 Task: Open a blank sheet, save the file as Geneticengineering.doc and add heading 'Genetic Engineering'Genetic Engineering ,with the parapraph,with the parapraph Genetic engineering has the potential to revolutionize fields like medicine and agriculture. However, ethical concerns regarding genetic manipulation, potential risks, and long-term consequences must be carefully addressed to ensure responsible and beneficial use of this technology.Apply Font Style Baskerville Old And font size 12. Apply font style in  Heading Bernard MT Condensed and font size 14 Change heading alignment to  Left
Action: Mouse moved to (148, 437)
Screenshot: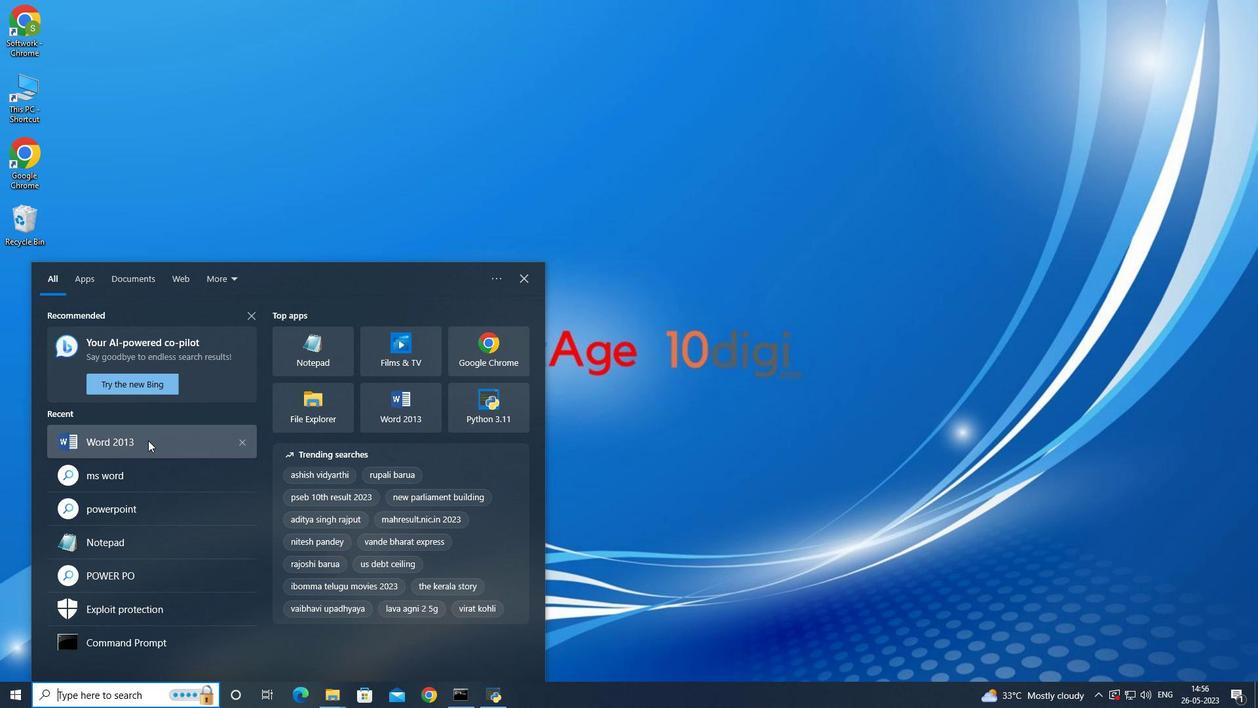 
Action: Mouse pressed left at (148, 437)
Screenshot: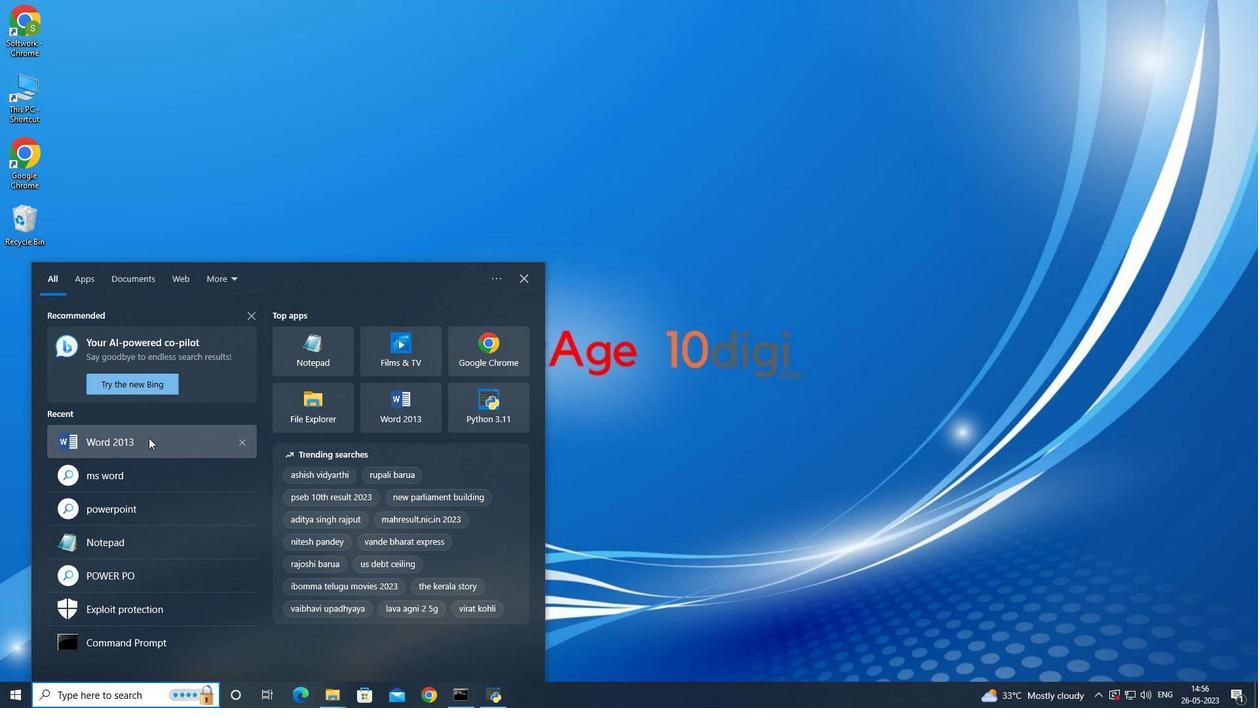 
Action: Mouse moved to (329, 213)
Screenshot: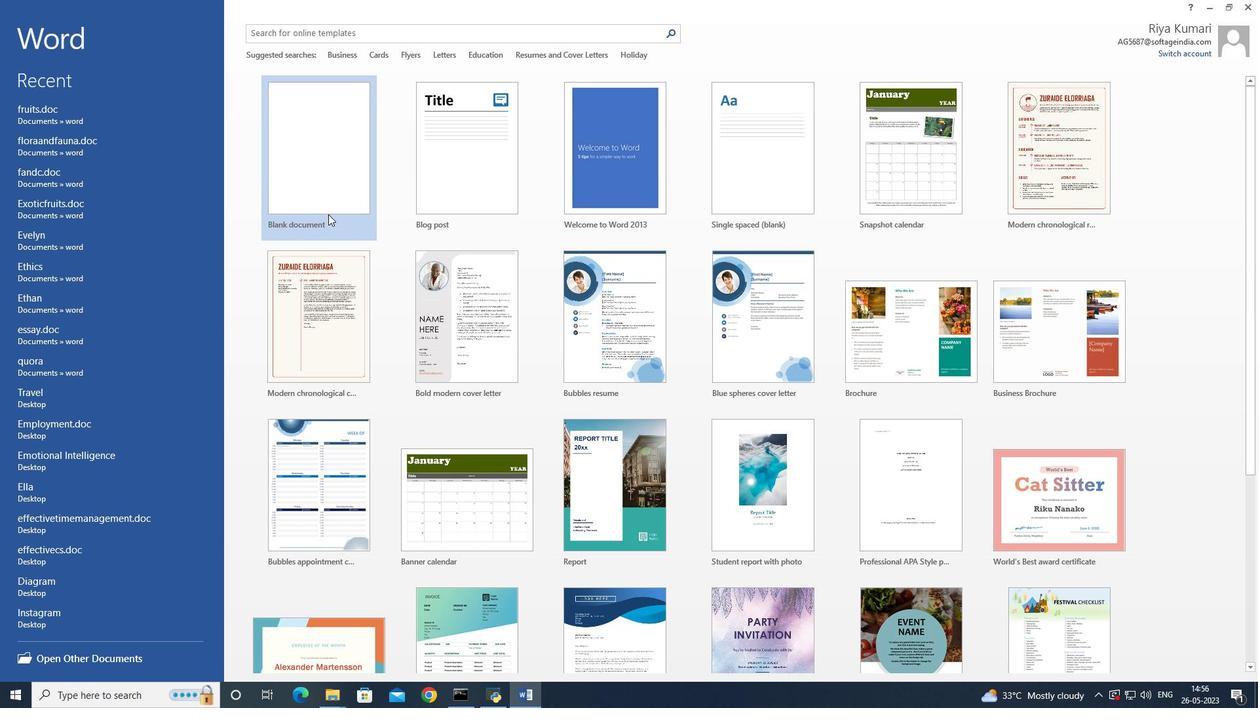 
Action: Mouse pressed left at (329, 213)
Screenshot: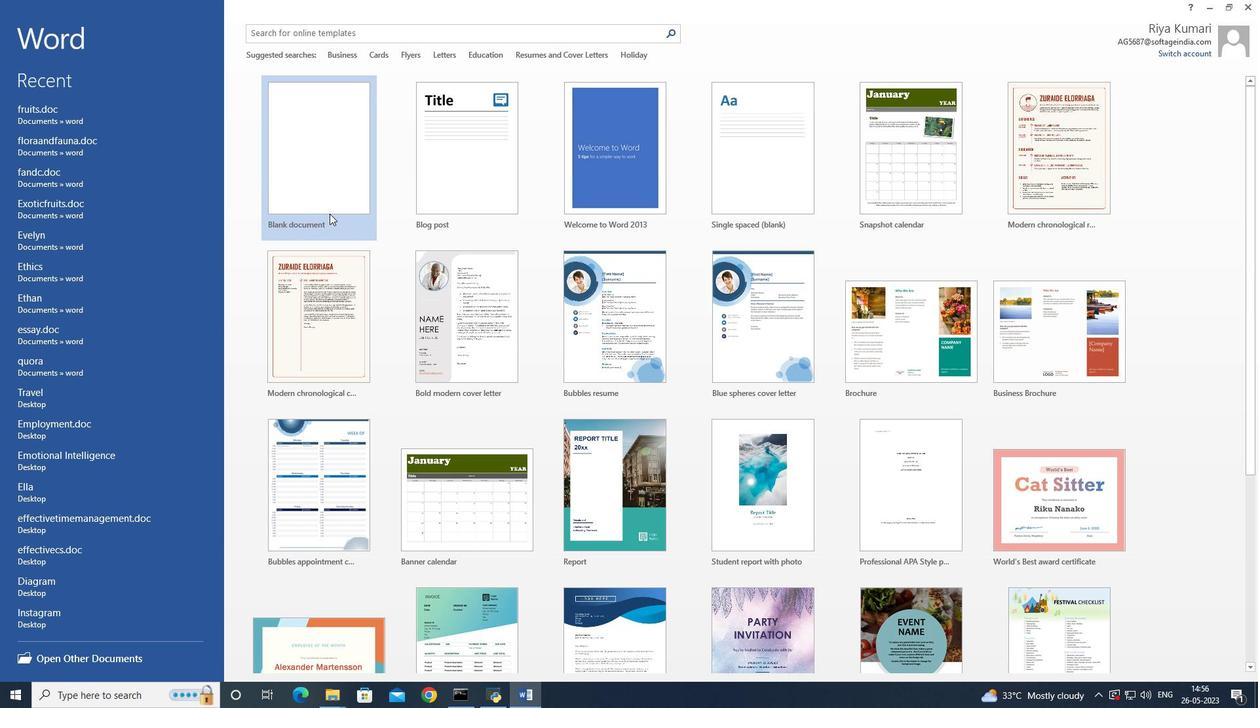 
Action: Mouse moved to (310, 413)
Screenshot: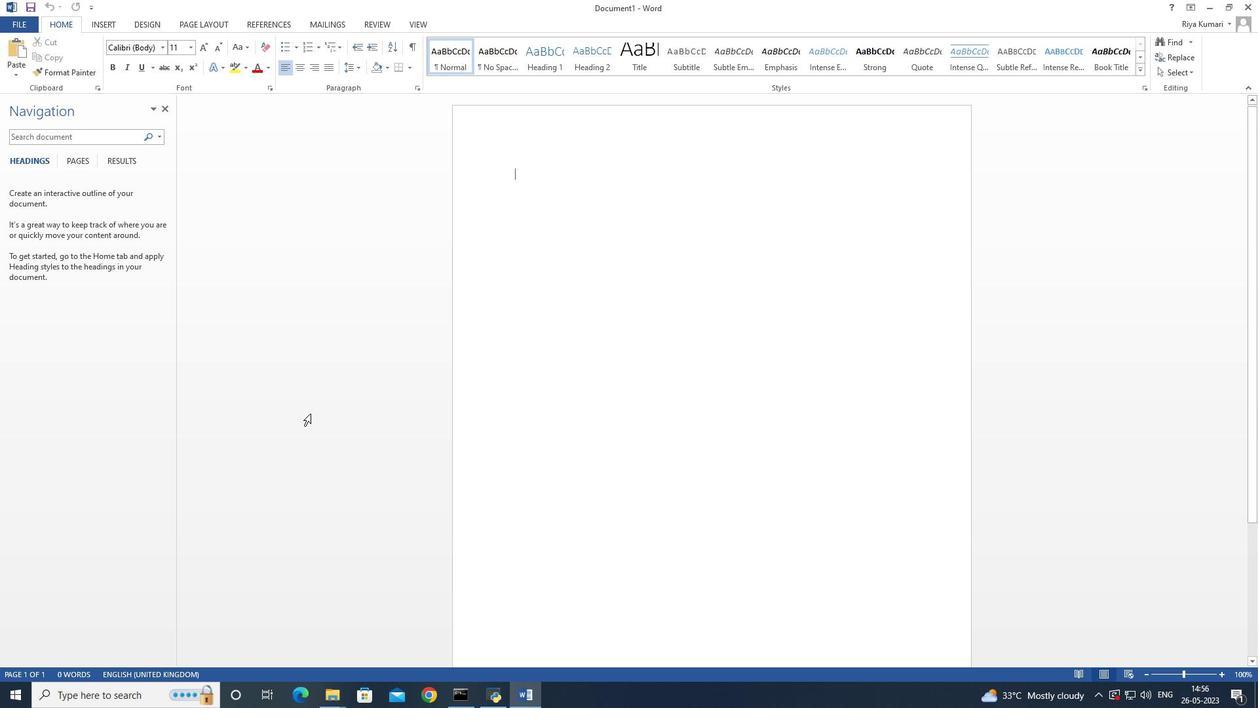 
Action: Key pressed ctrl+S
Screenshot: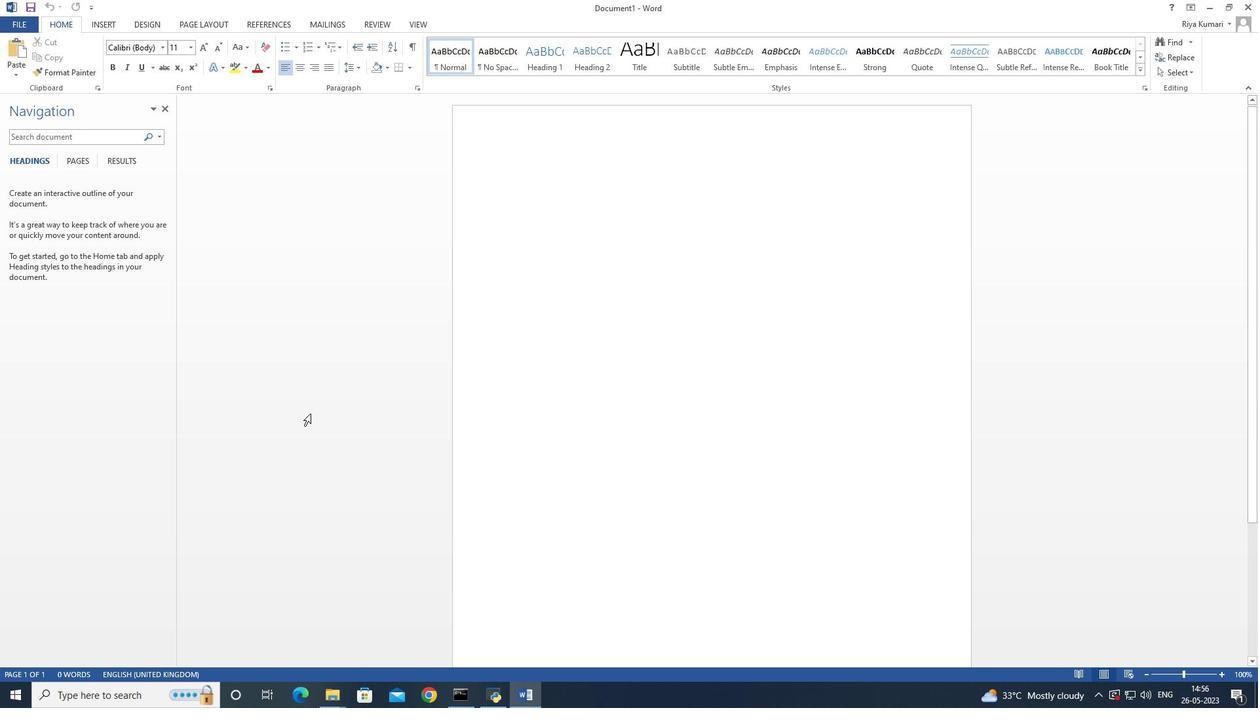 
Action: Mouse moved to (342, 149)
Screenshot: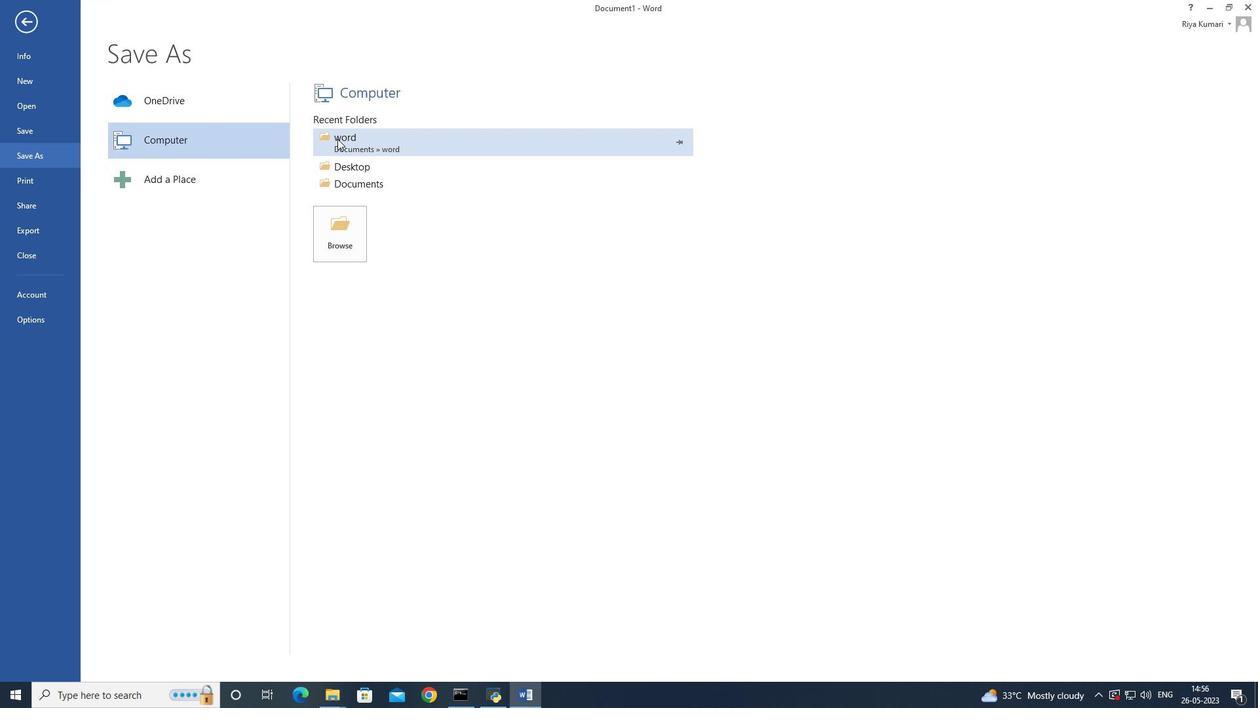 
Action: Mouse pressed left at (342, 149)
Screenshot: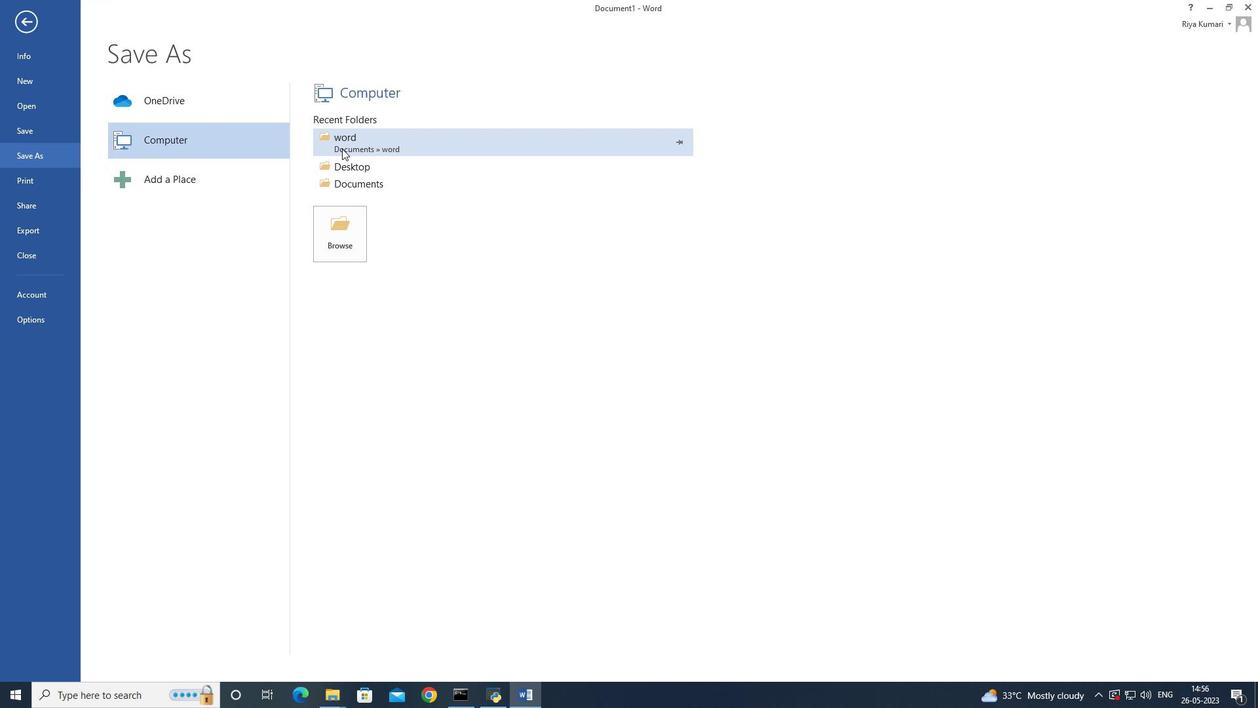 
Action: Mouse moved to (390, 354)
Screenshot: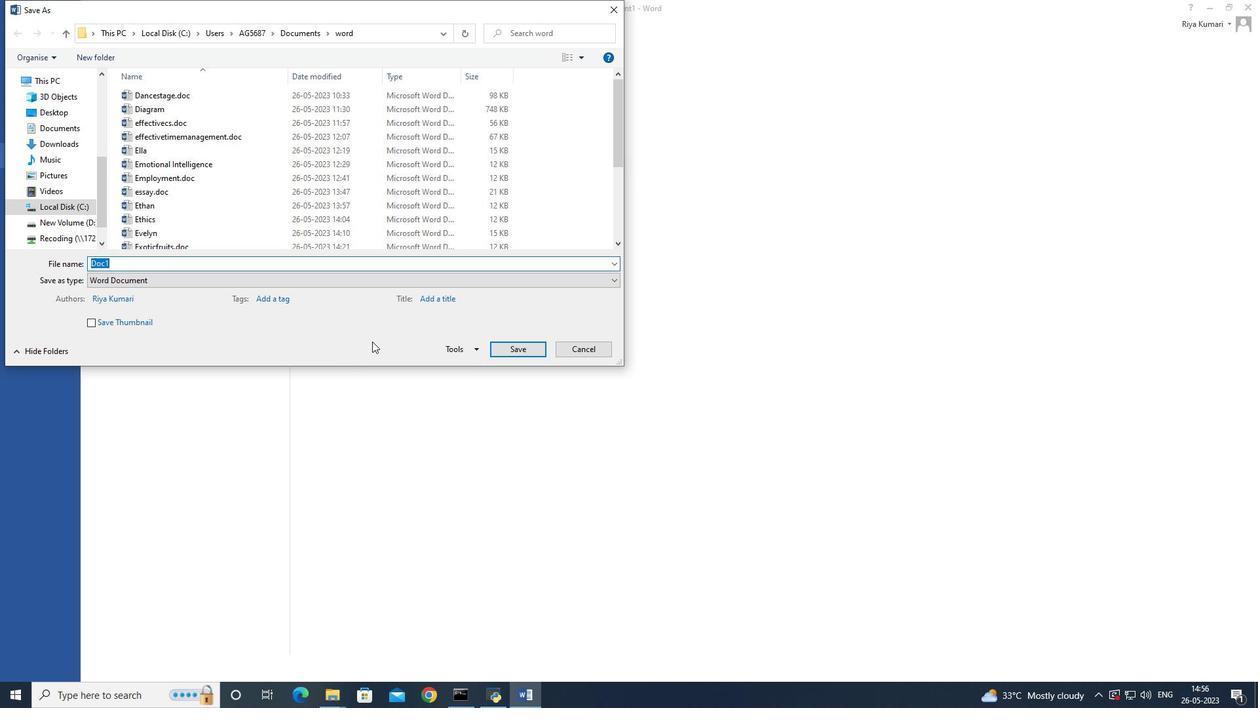 
Action: Key pressed <Key.shift>Geneticengineering.doc<Key.enter>
Screenshot: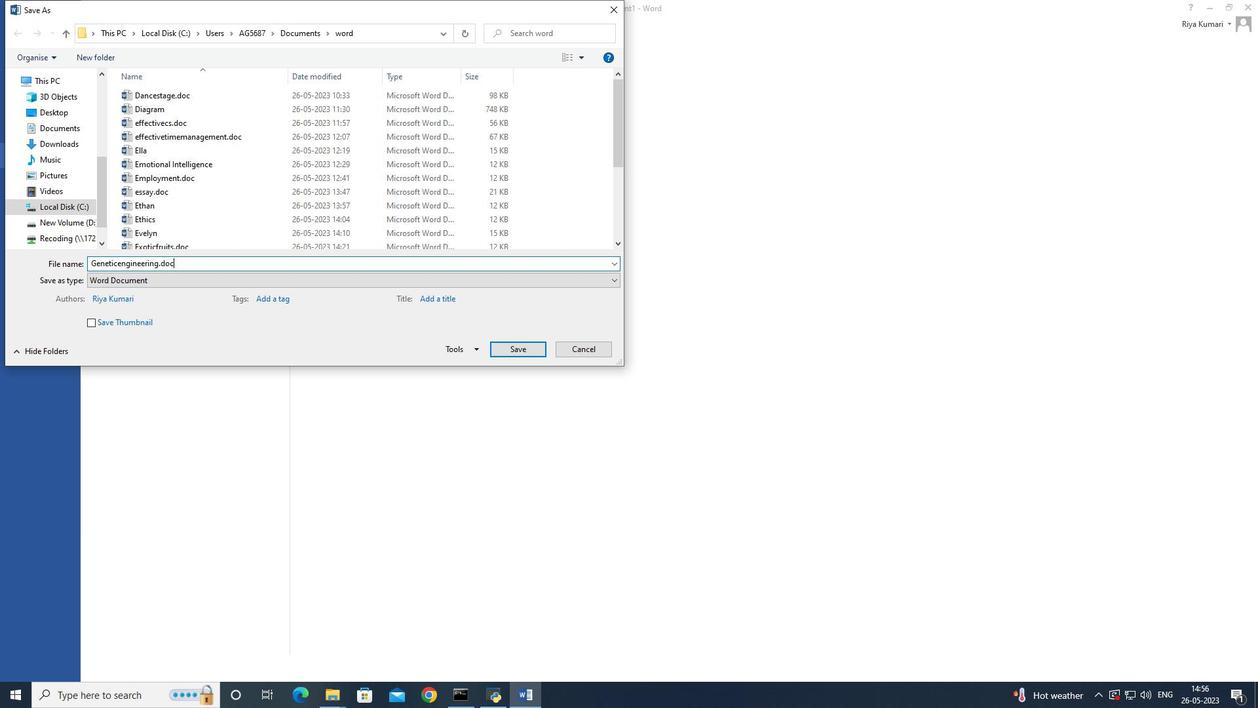 
Action: Mouse moved to (621, 177)
Screenshot: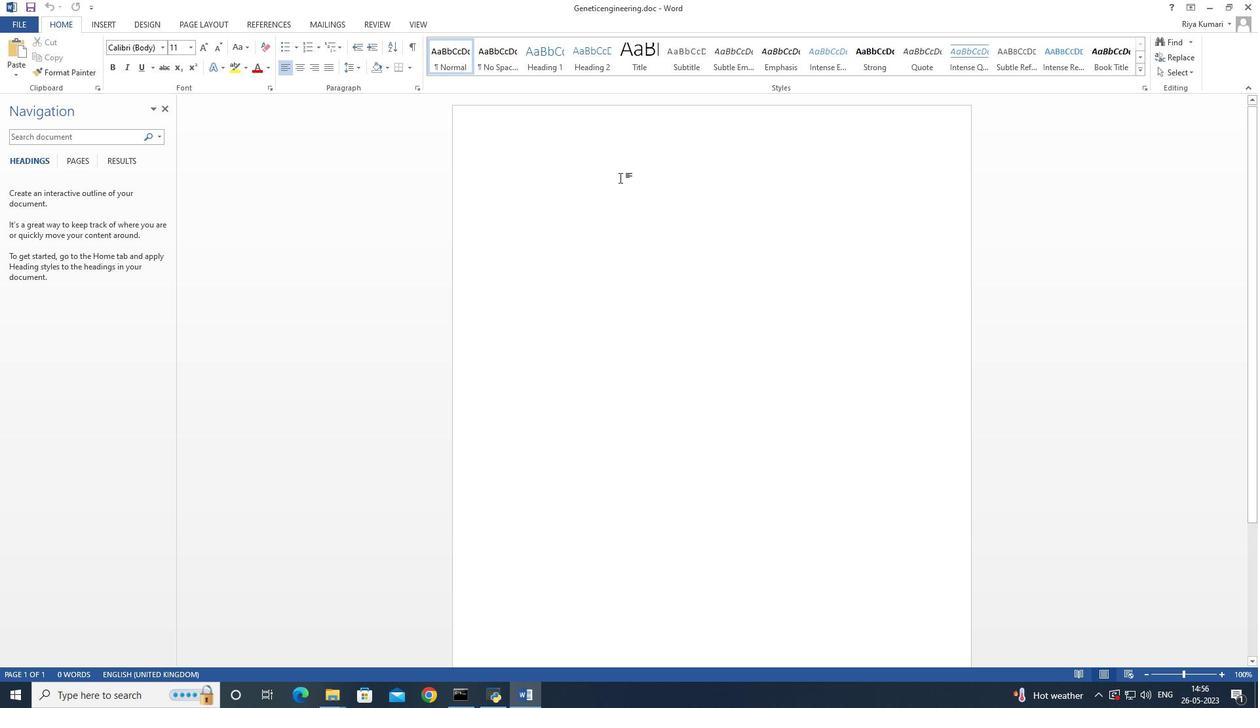 
Action: Key pressed <Key.shift>Genetic<Key.space>
Screenshot: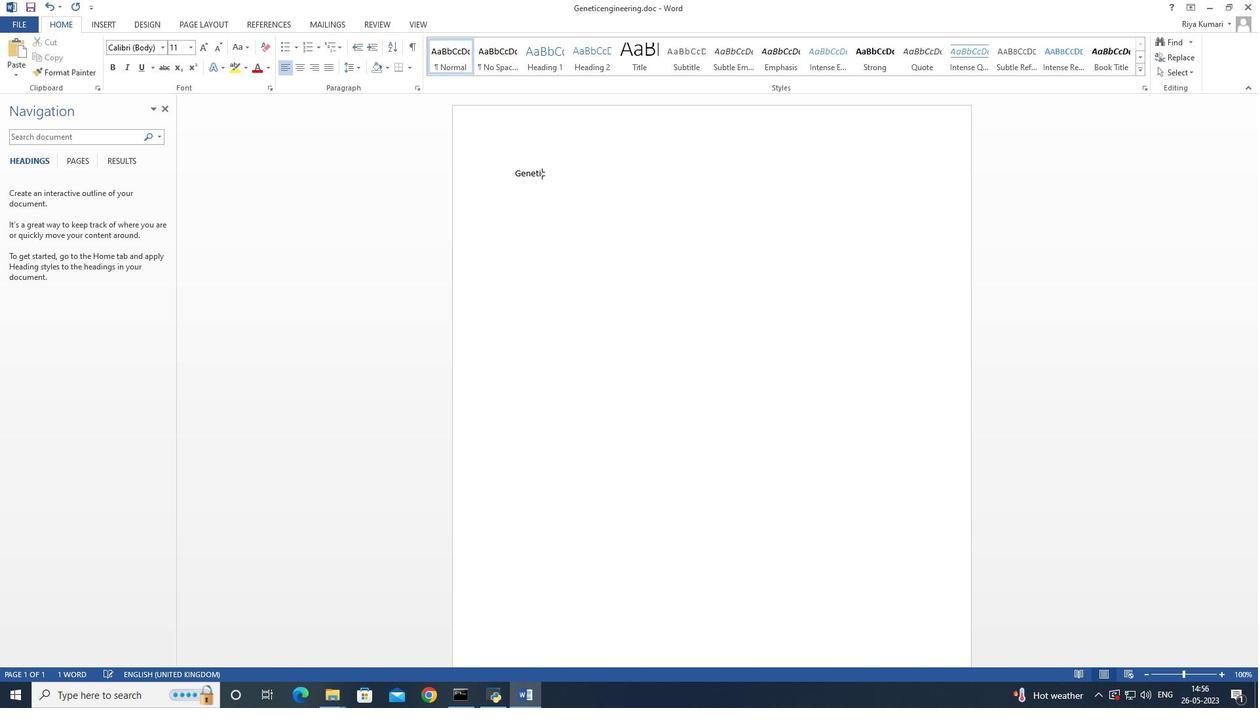 
Action: Mouse moved to (780, 116)
Screenshot: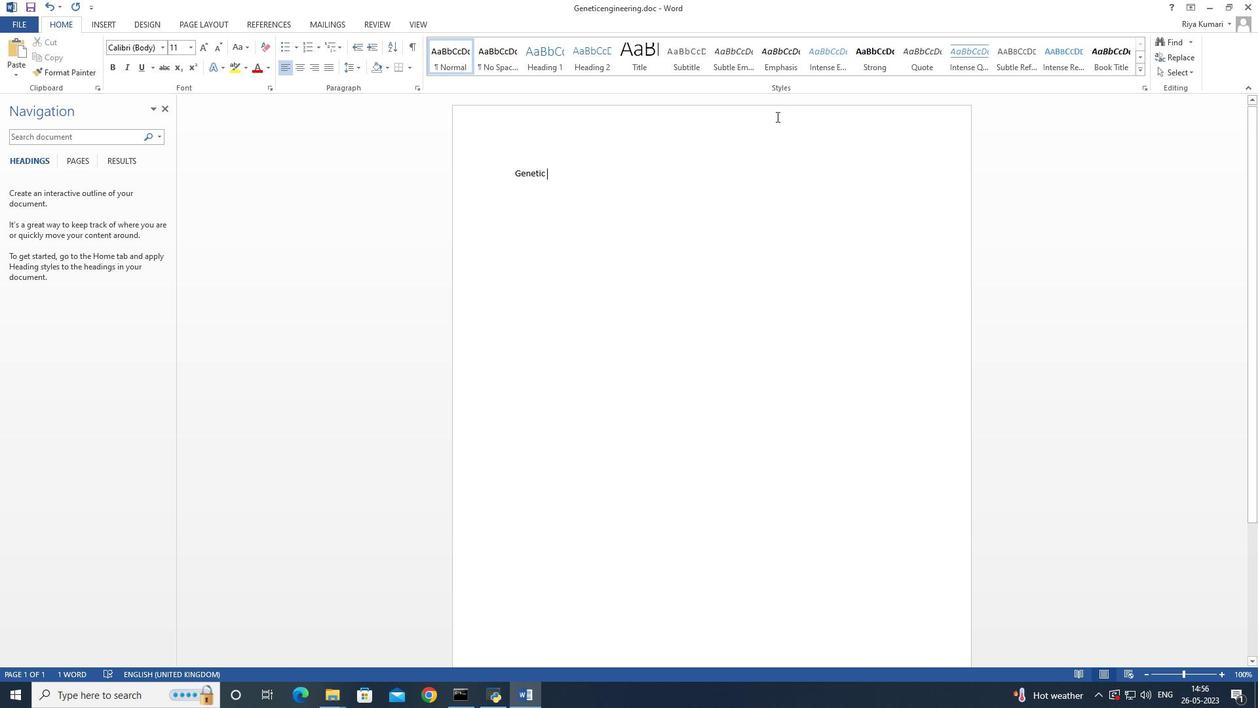
Action: Key pressed <Key.shift><Key.shift><Key.shift><Key.shift><Key.shift><Key.shift><Key.shift><Key.shift><Key.shift><Key.shift><Key.shift><Key.shift><Key.shift><Key.shift><Key.shift><Key.shift><Key.shift><Key.shift><Key.shift><Key.shift><Key.shift><Key.shift>Engineering<Key.enter><Key.shift>Genetic<Key.space><Key.shift>Engineering<Key.space>has<Key.space>the<Key.space>potential<Key.space>to<Key.space>revolutionize<Key.space>fields<Key.space>like<Key.space>medicine<Key.space>and<Key.space>agriculture.<Key.space><Key.caps_lock>HG<Key.caps_lock>oe<Key.backspace><Key.backspace><Key.backspace>owever,<Key.space>ethical<Key.space>concerns<Key.space>regarding<Key.space>genetic<Key.space>mahipulation,<Key.space>potential<Key.space>risks,<Key.space>and<Key.space>long-term<Key.space>consequences<Key.space>must<Key.space>be<Key.space>carefully<Key.space>addressed<Key.space>to<Key.space>ensure<Key.space>responsible<Key.space>and<Key.space>beneficial<Key.space>use<Key.space>of<Key.space>this<Key.space>technology.<Key.space><Key.caps_lock><Key.caps_lock><Key.caps_lock>A<Key.caps_lock>pply<Key.backspace><Key.backspace><Key.backspace><Key.backspace><Key.backspace>
Screenshot: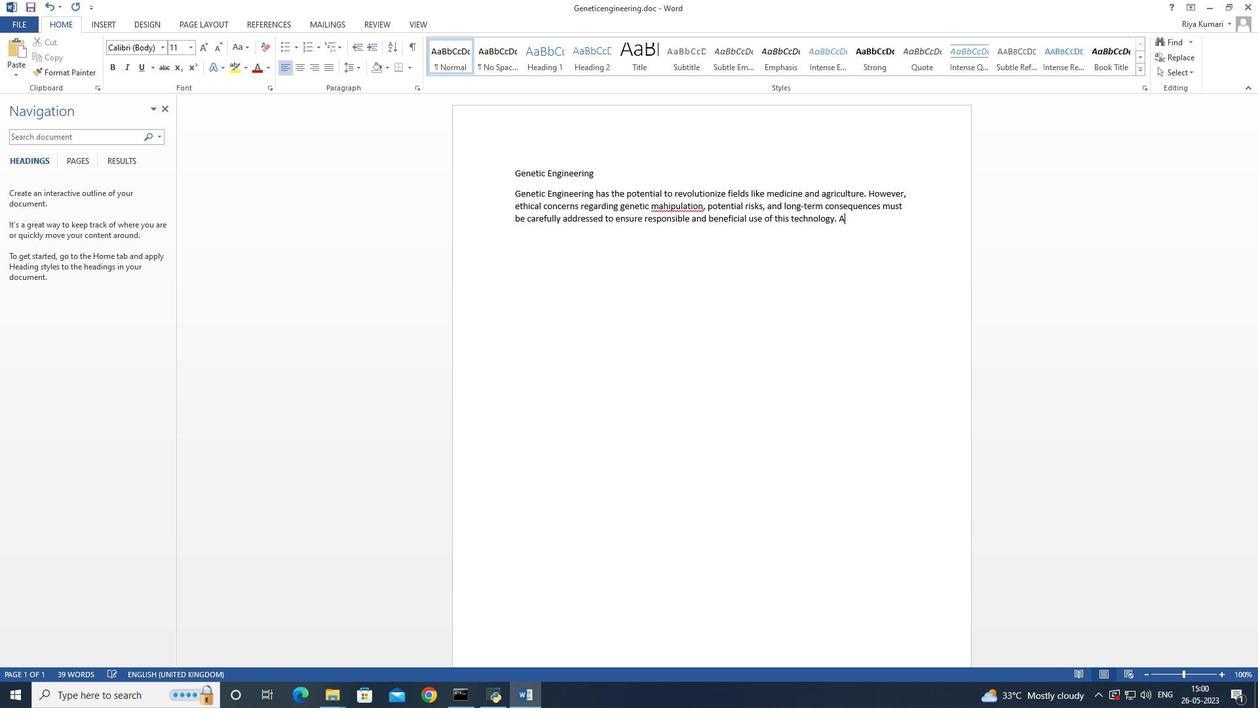 
Action: Mouse moved to (668, 208)
Screenshot: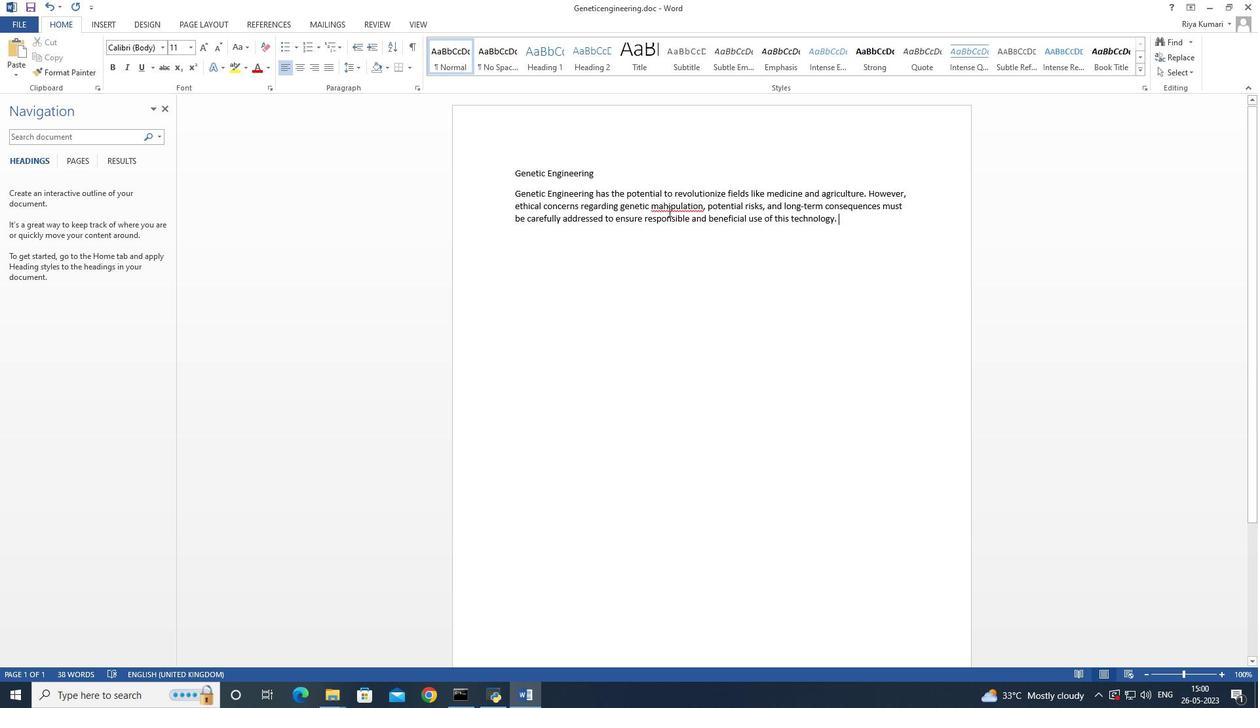 
Action: Mouse pressed left at (668, 208)
Screenshot: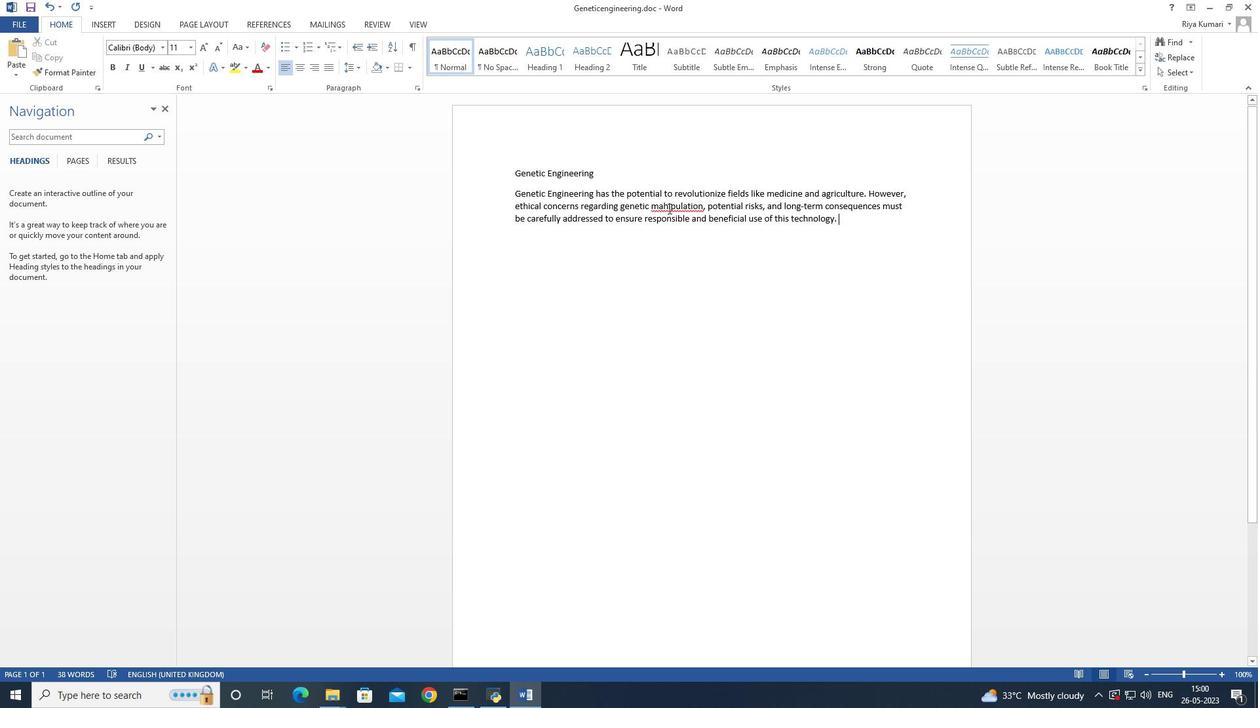 
Action: Mouse moved to (761, 234)
Screenshot: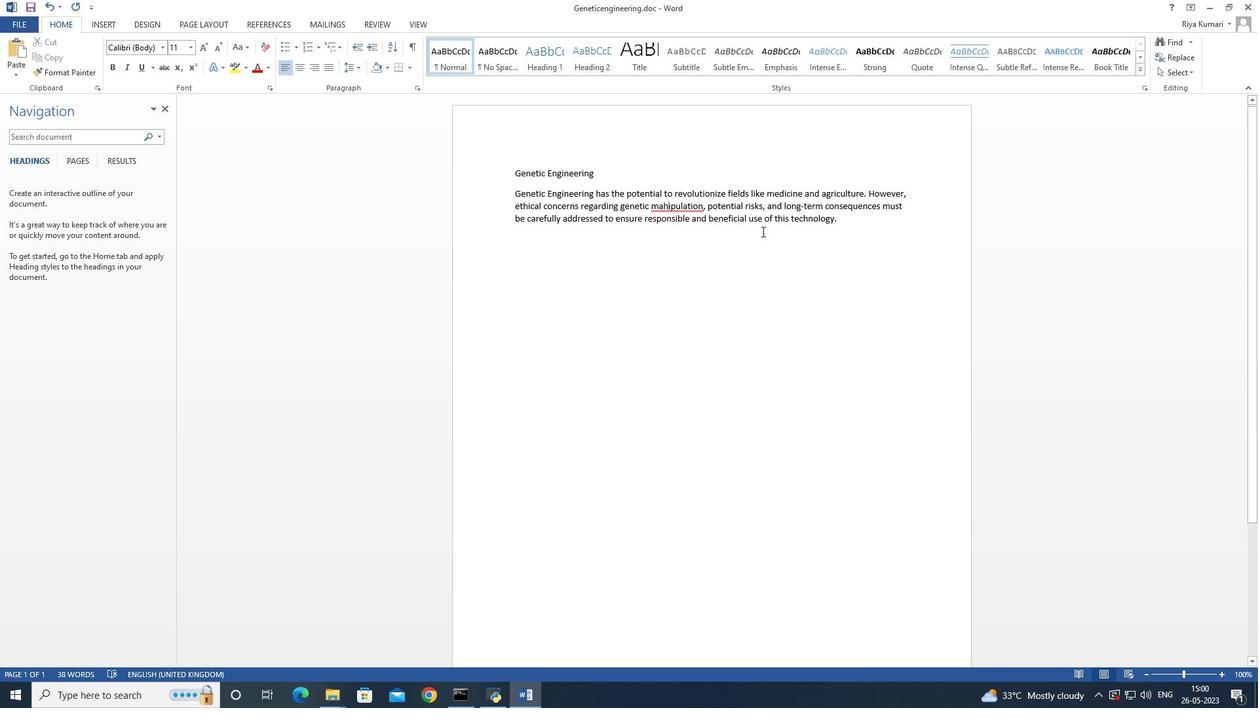 
Action: Key pressed <Key.backspace>
Screenshot: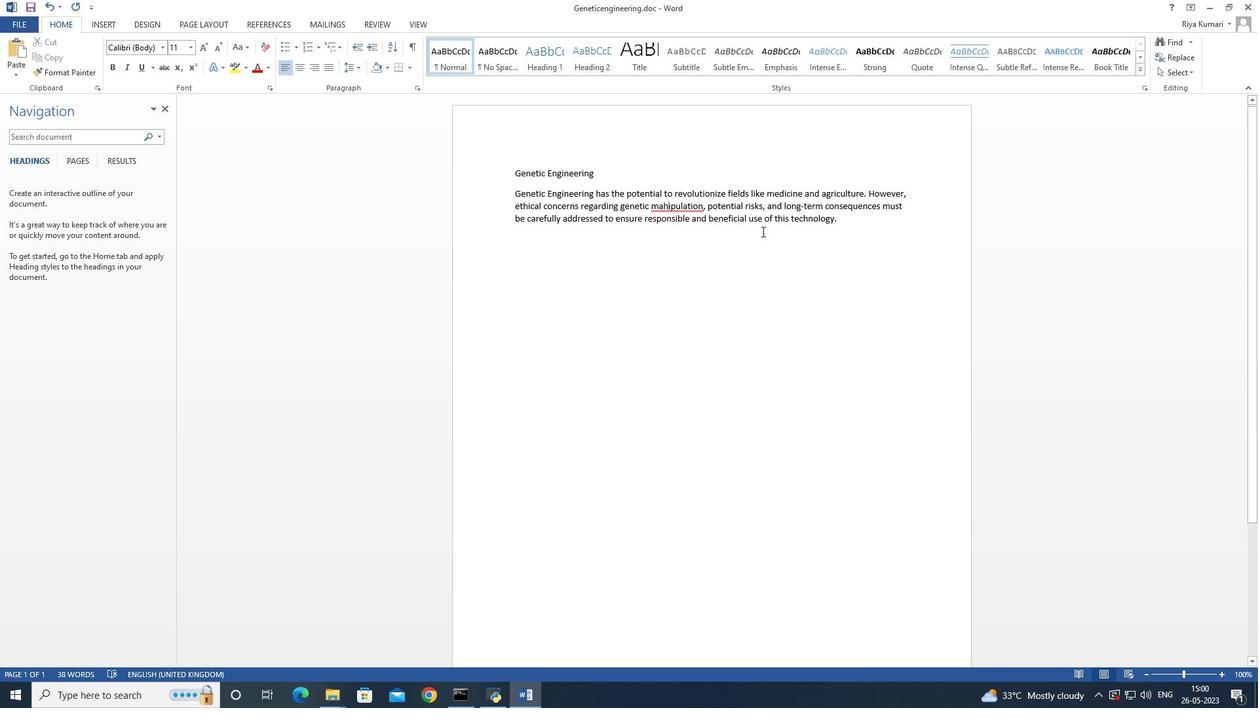 
Action: Mouse moved to (756, 234)
Screenshot: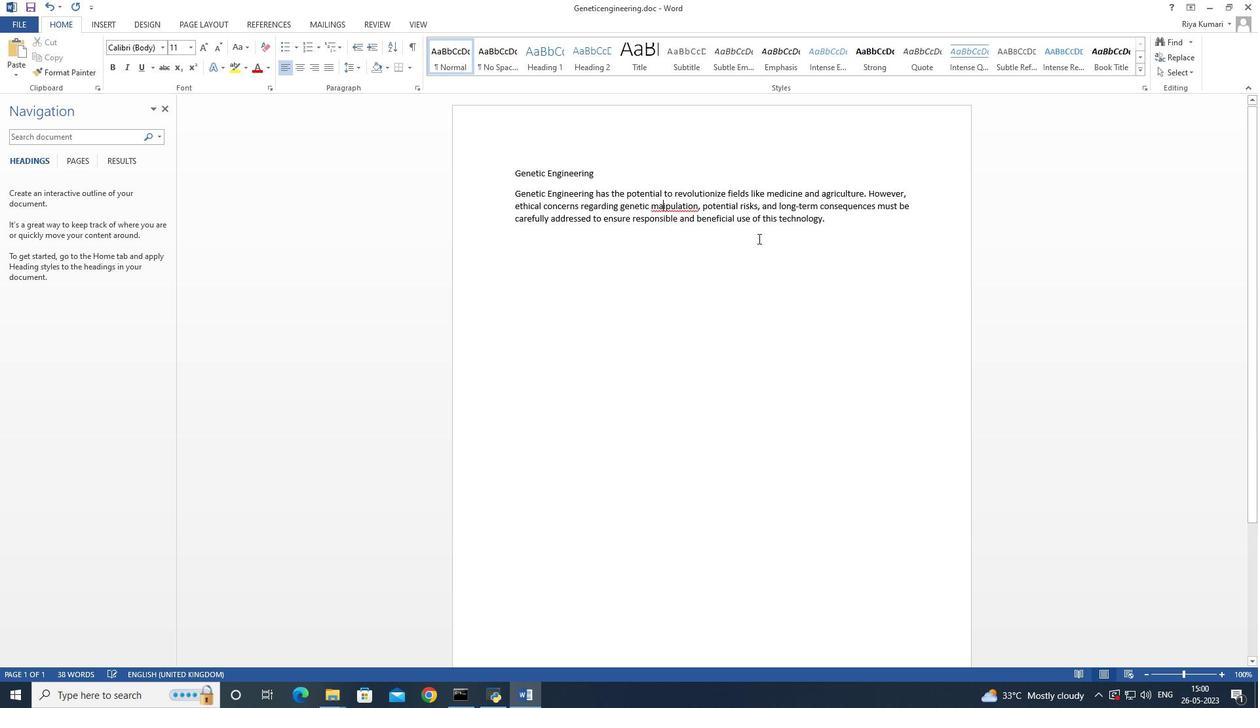 
Action: Key pressed n
Screenshot: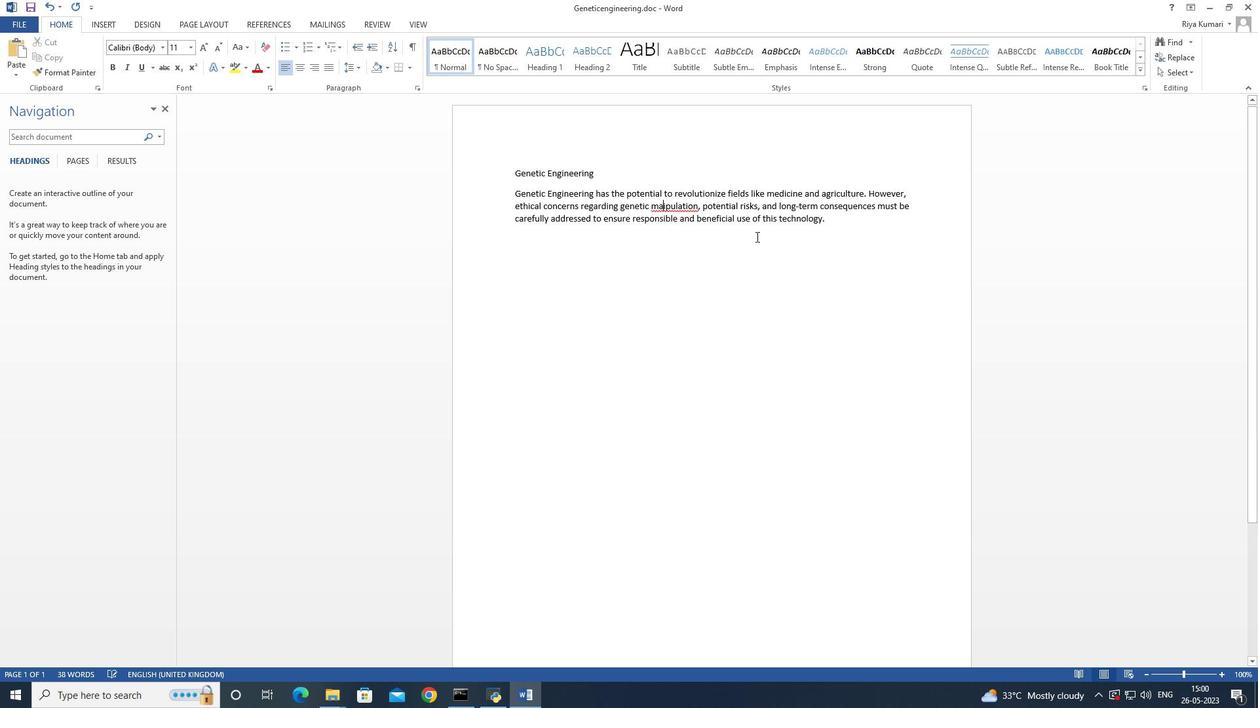 
Action: Mouse moved to (690, 206)
Screenshot: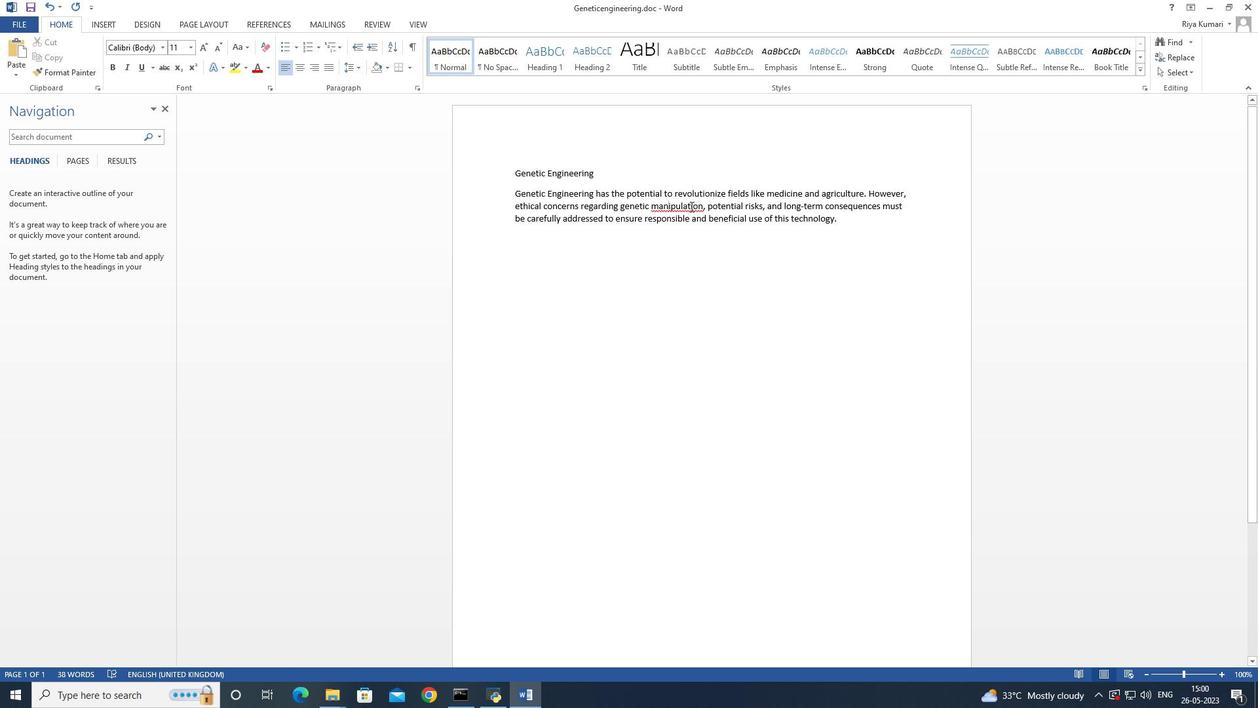 
Action: Mouse pressed right at (690, 206)
Screenshot: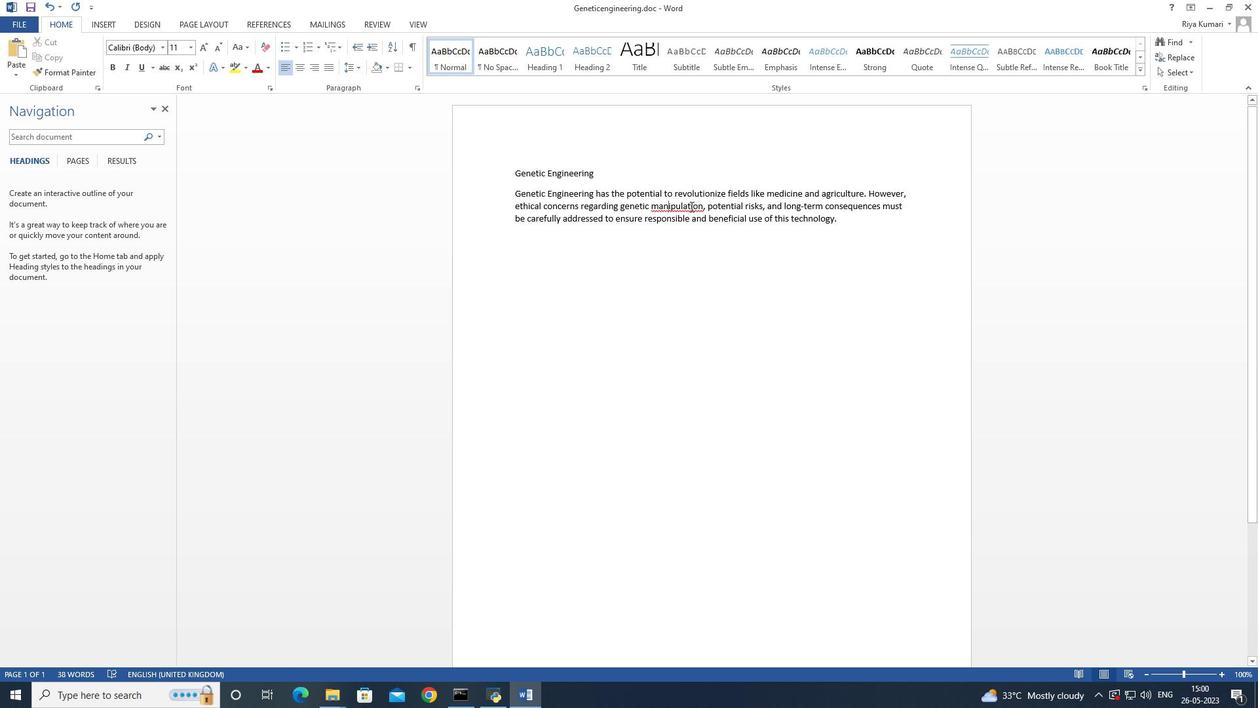 
Action: Mouse moved to (634, 249)
Screenshot: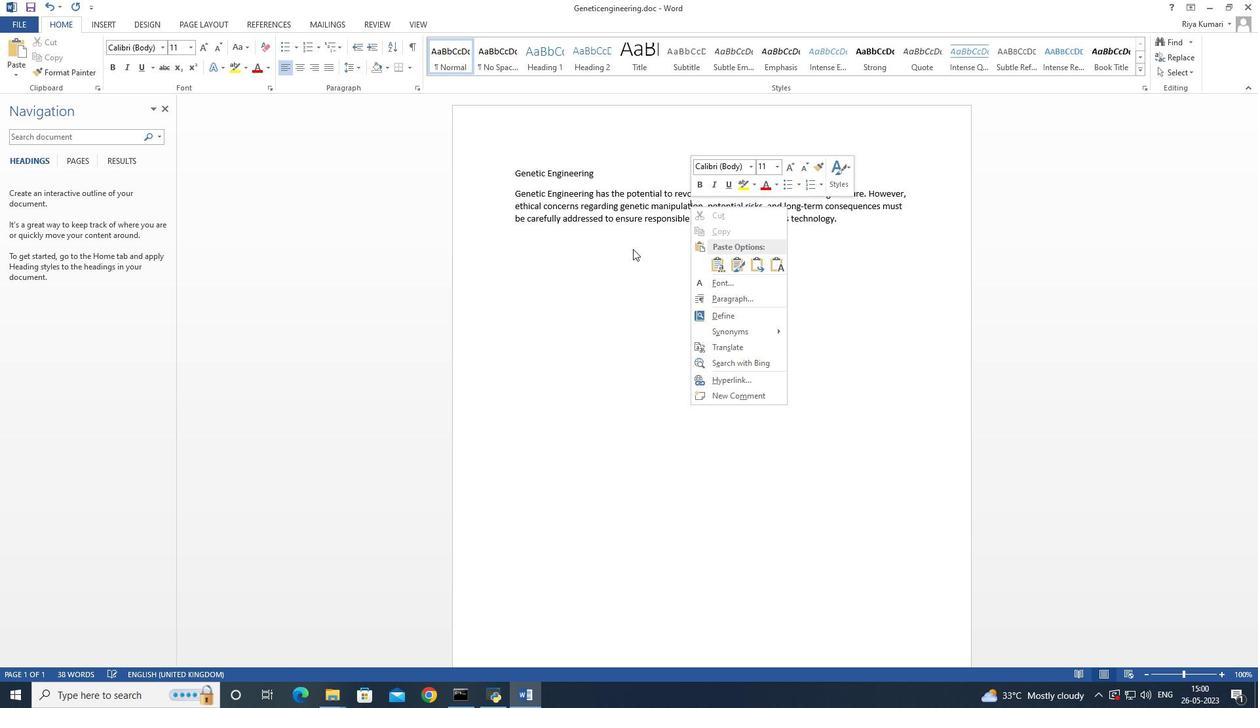 
Action: Mouse pressed left at (634, 249)
Screenshot: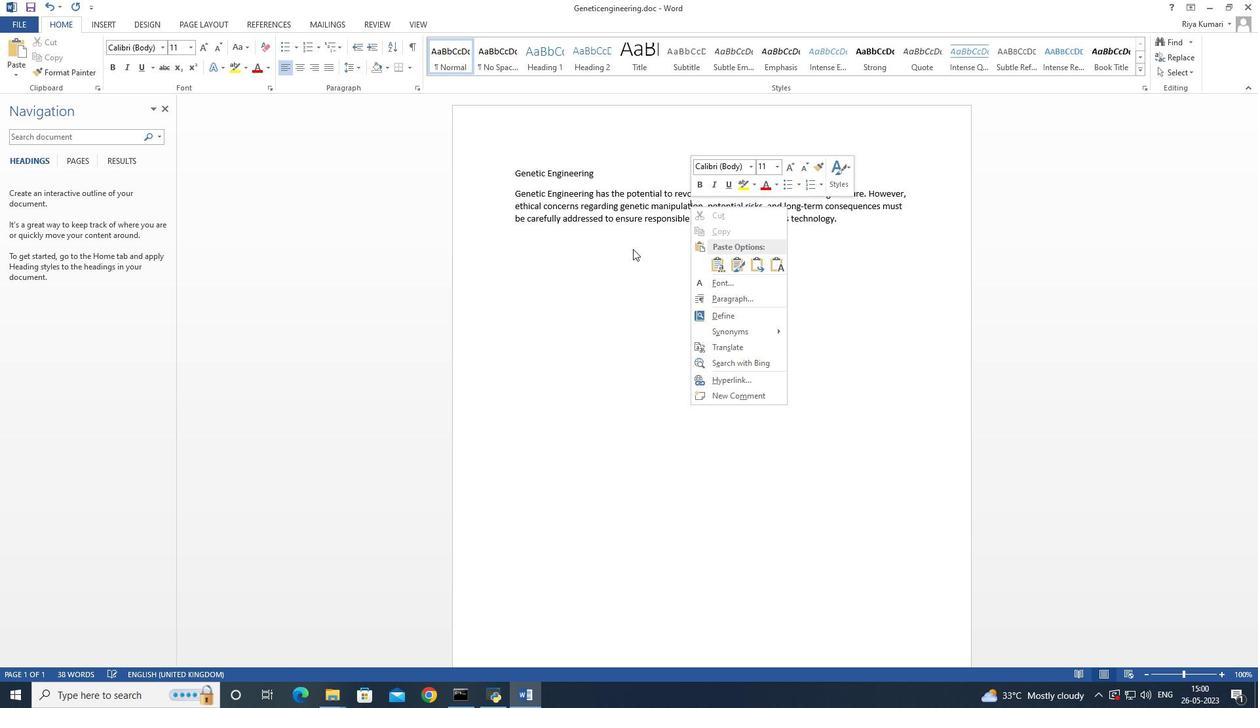 
Action: Mouse moved to (512, 192)
Screenshot: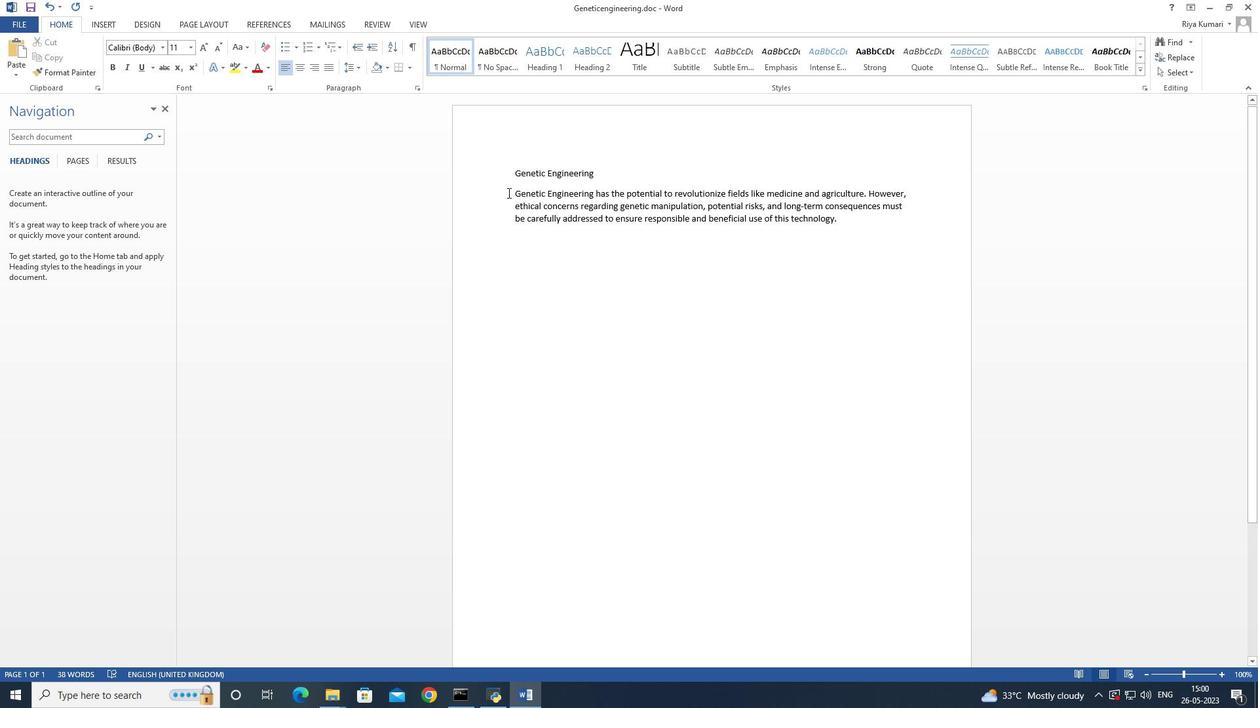 
Action: Mouse pressed left at (512, 192)
Screenshot: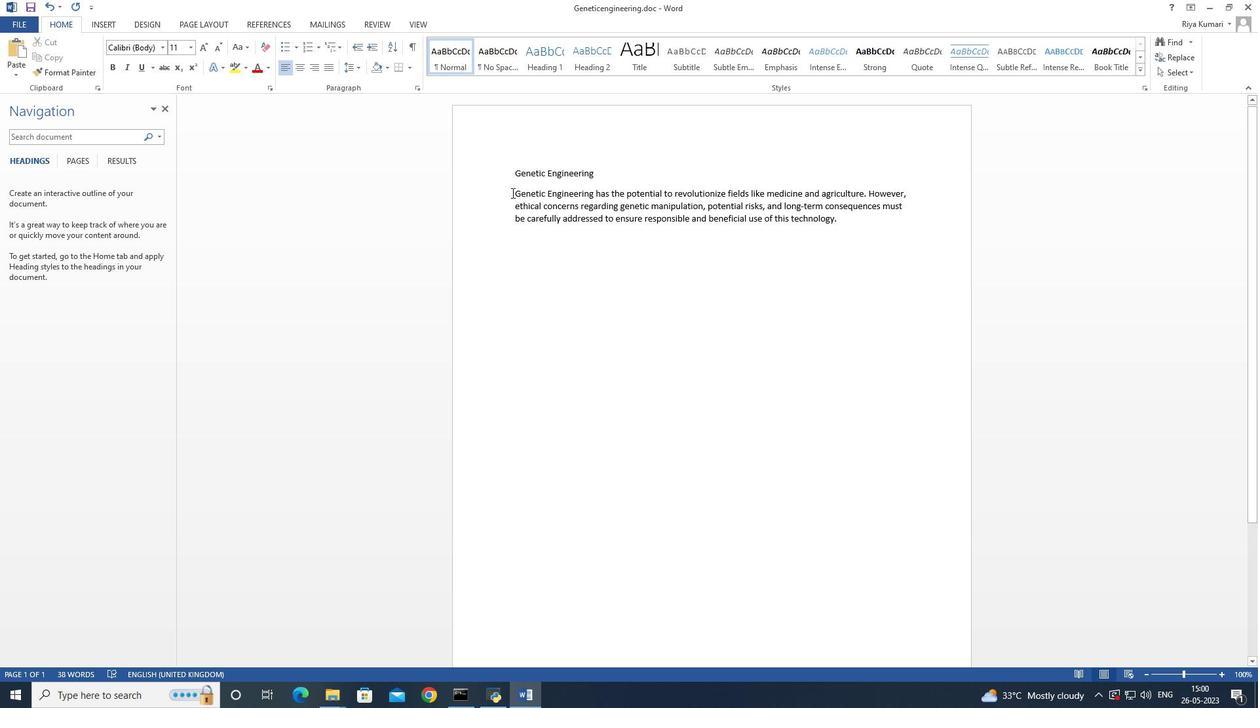 
Action: Mouse moved to (849, 240)
Screenshot: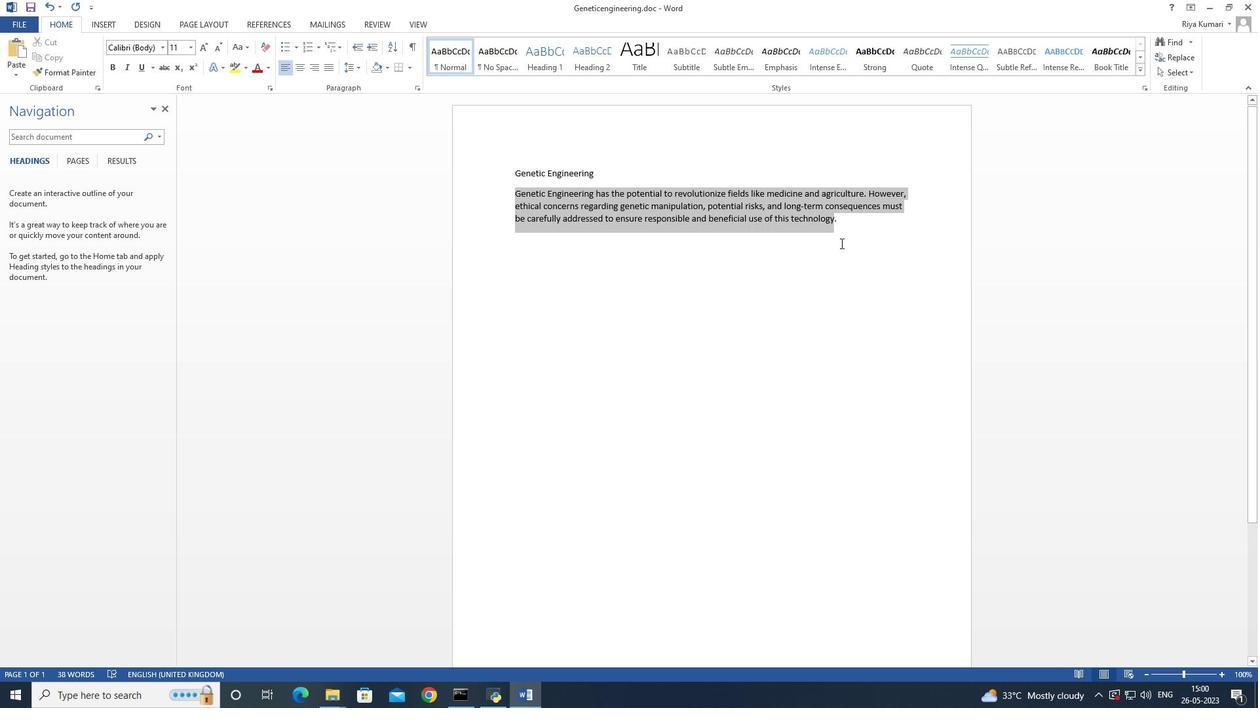 
Action: Mouse pressed left at (849, 240)
Screenshot: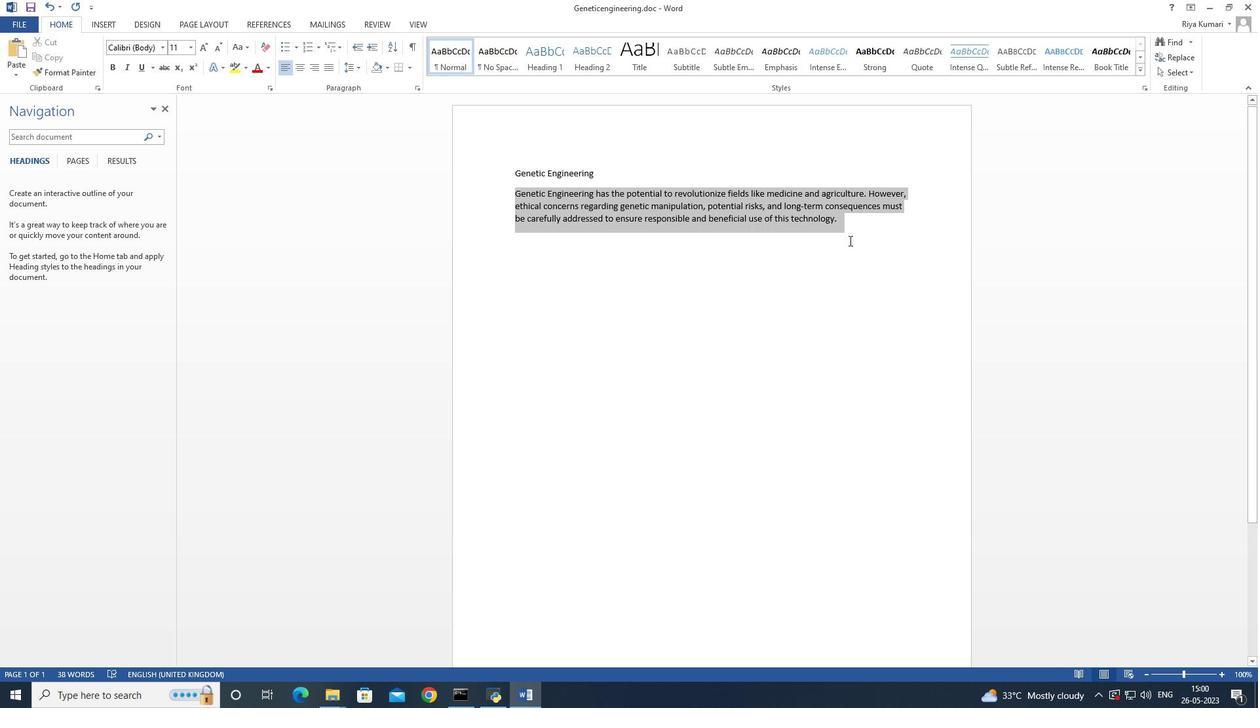 
Action: Mouse moved to (201, 46)
Screenshot: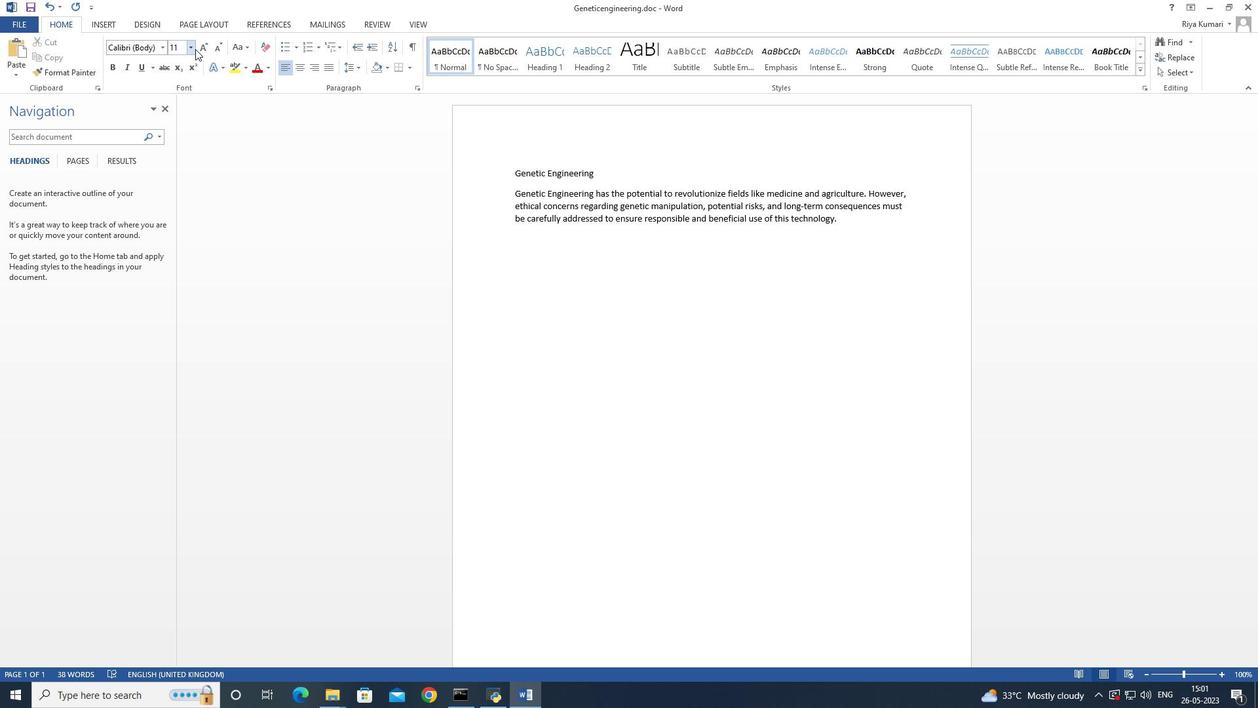 
Action: Mouse pressed left at (201, 46)
Screenshot: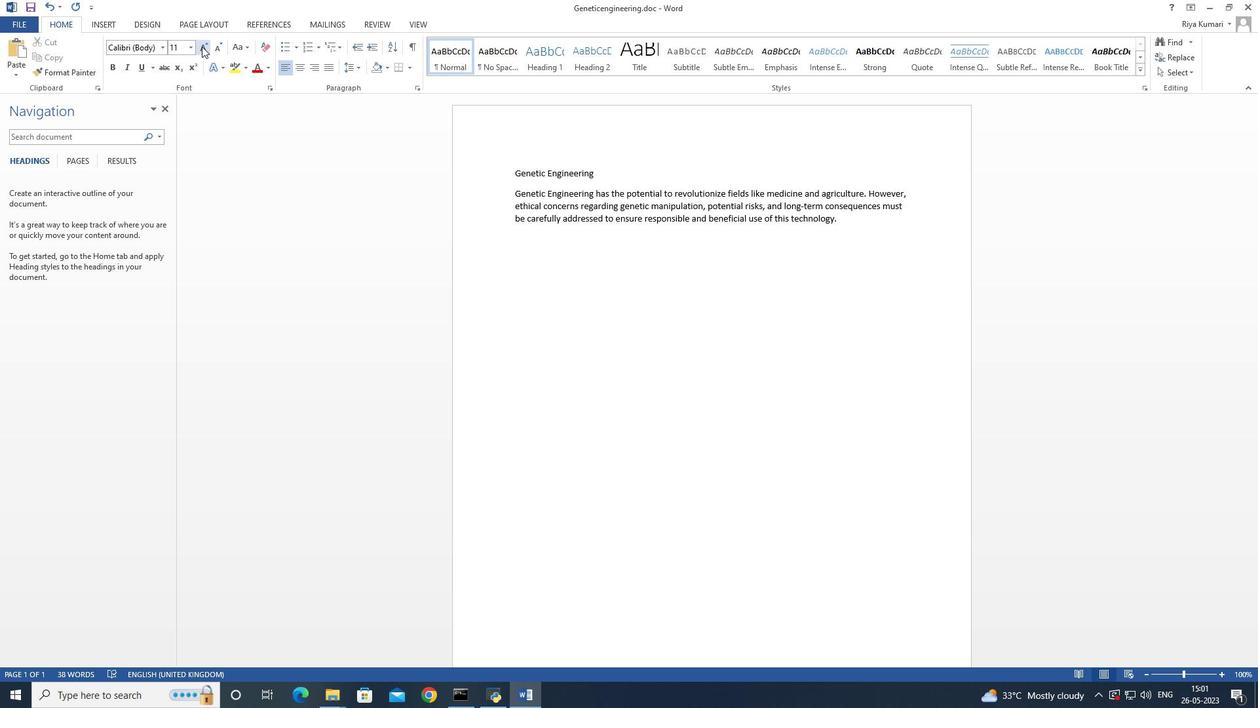 
Action: Mouse moved to (506, 189)
Screenshot: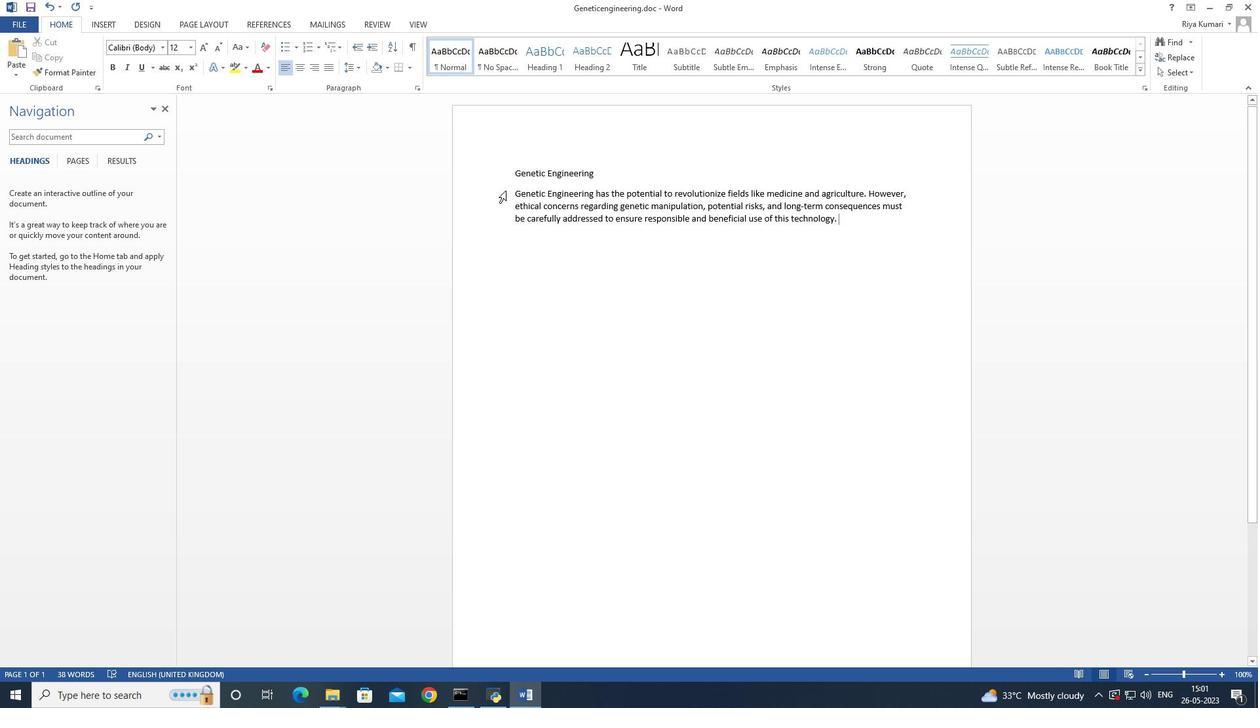 
Action: Mouse pressed left at (506, 189)
Screenshot: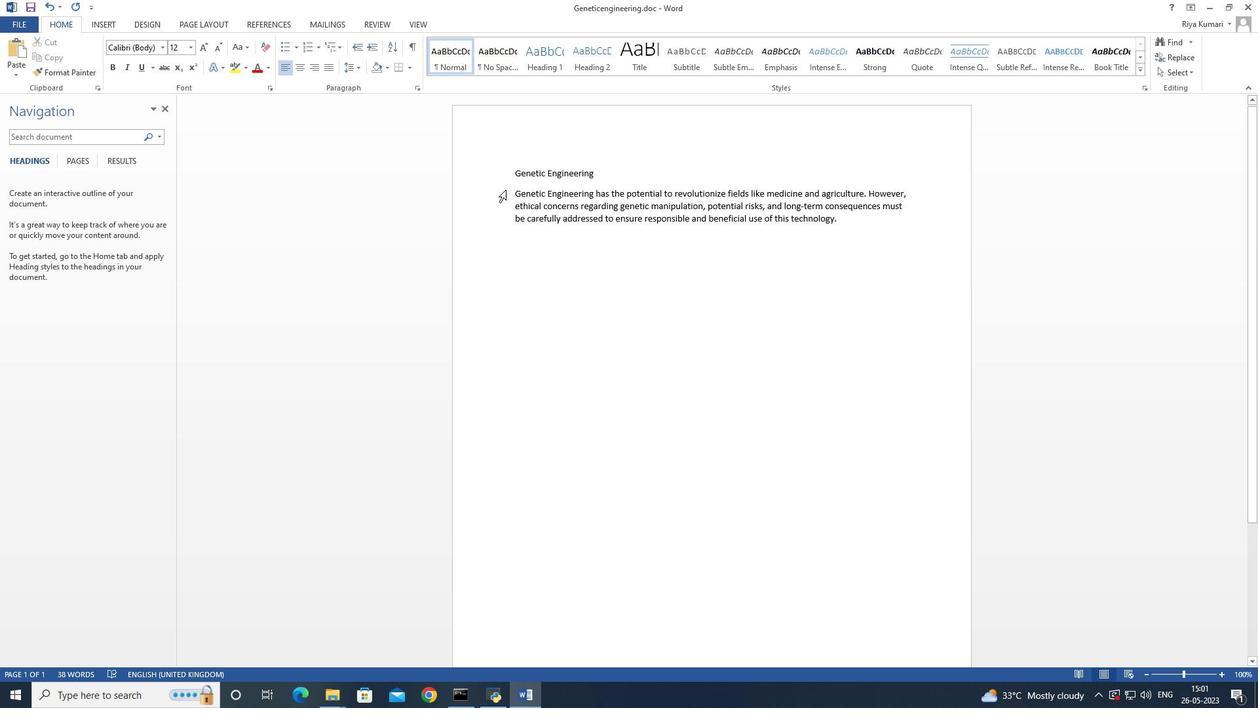 
Action: Mouse moved to (199, 49)
Screenshot: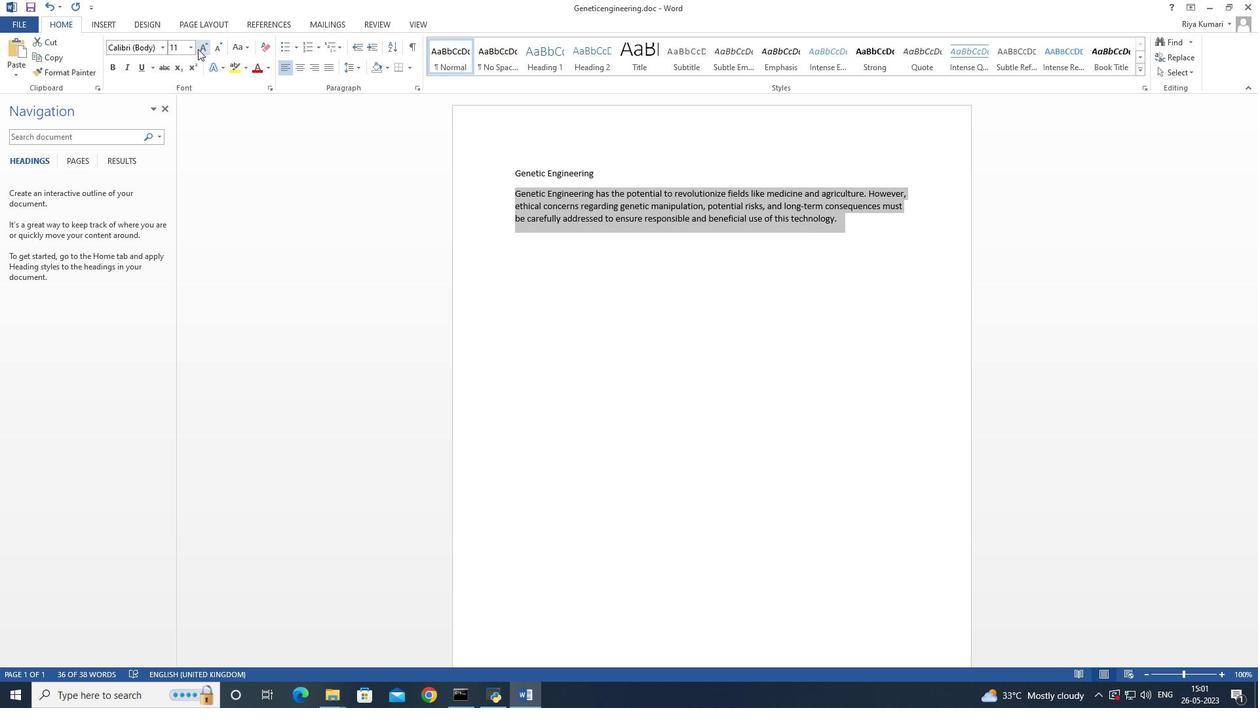 
Action: Mouse pressed left at (199, 49)
Screenshot: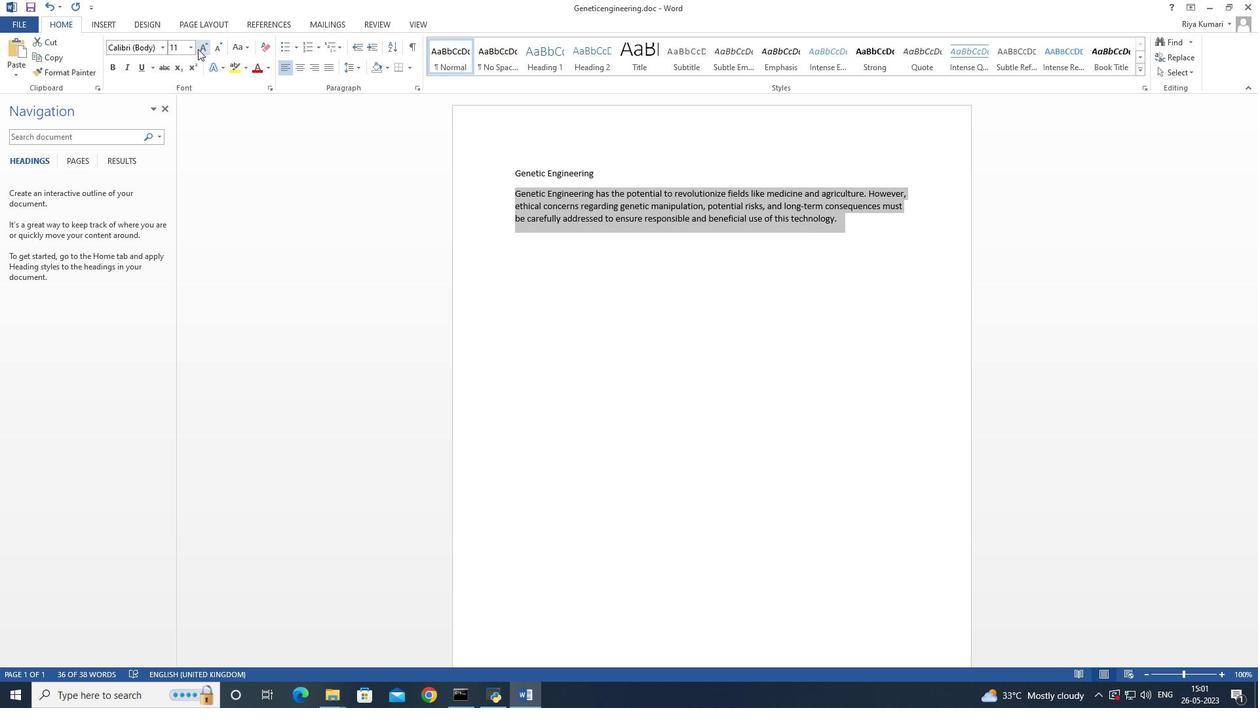 
Action: Mouse moved to (153, 47)
Screenshot: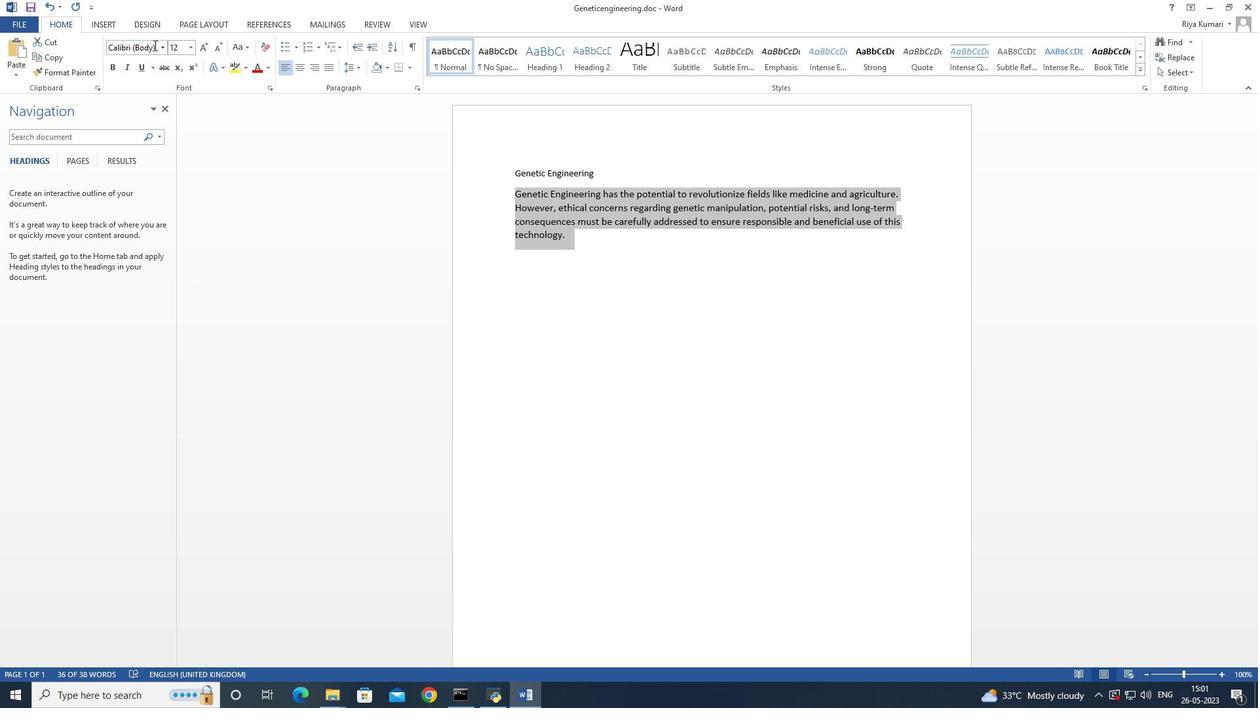 
Action: Mouse pressed left at (153, 47)
Screenshot: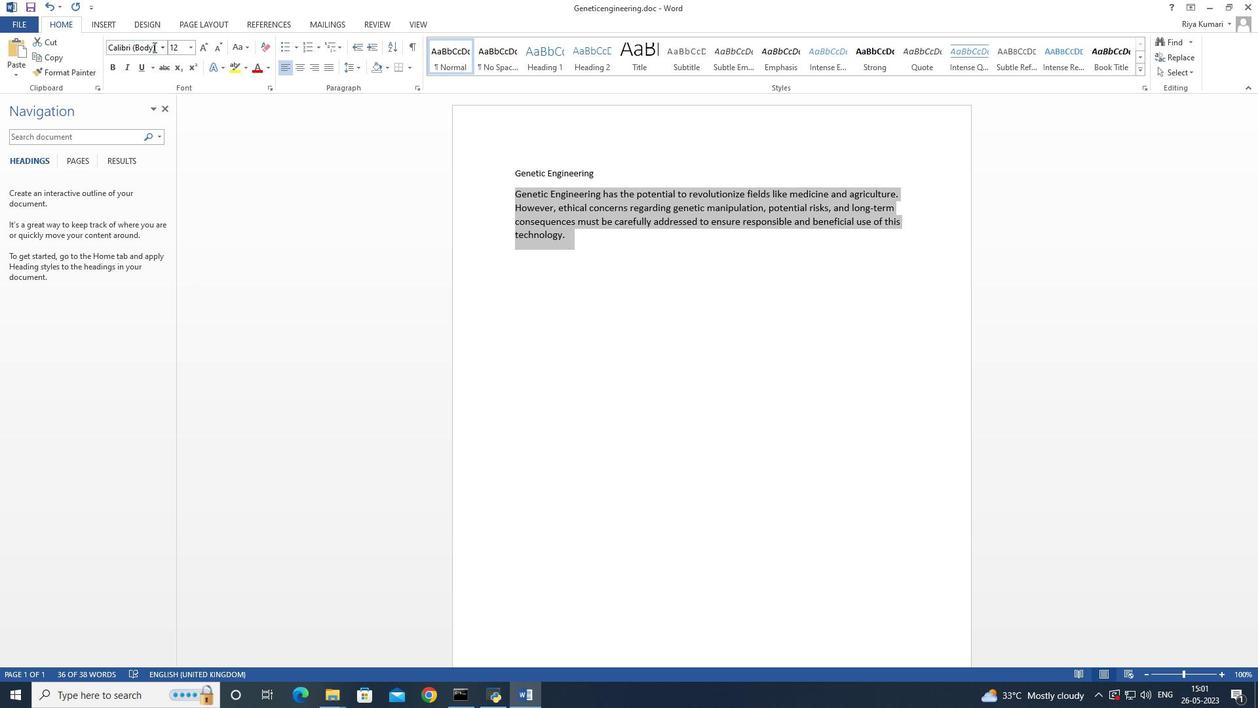 
Action: Mouse moved to (423, 231)
Screenshot: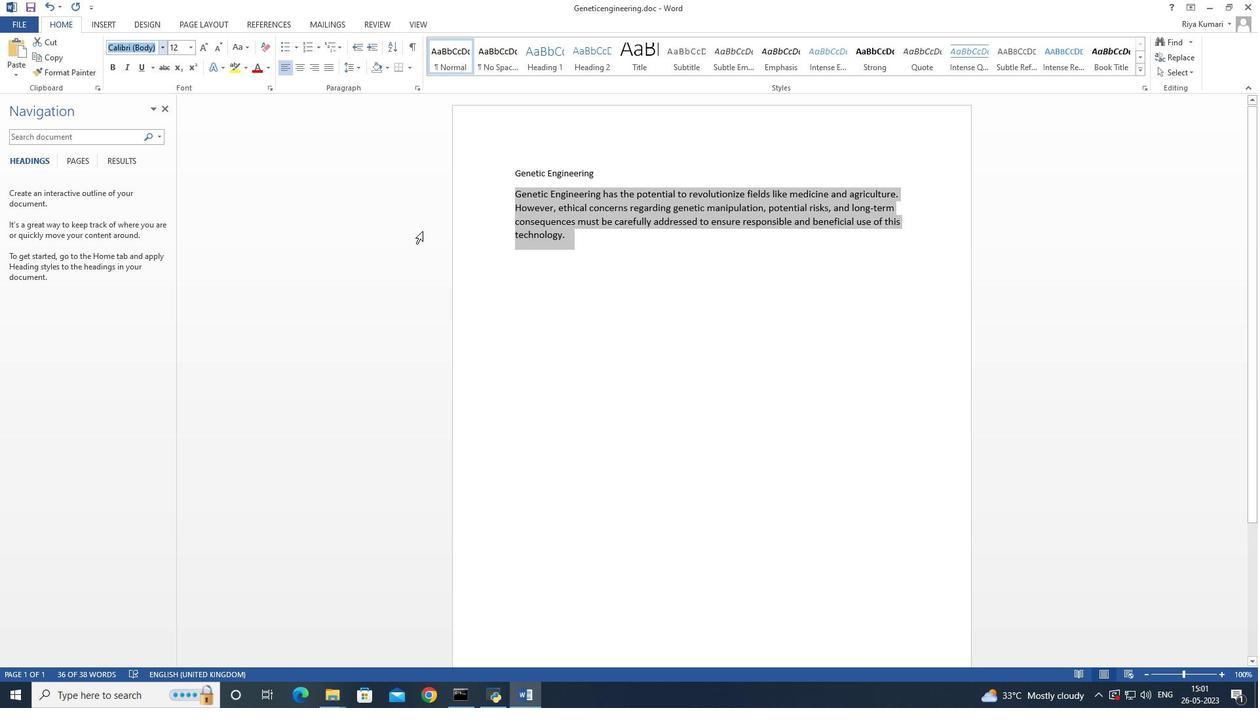 
Action: Key pressed <Key.shift><Key.shift><Key.shift><Key.shift>Basker<Key.enter>
Screenshot: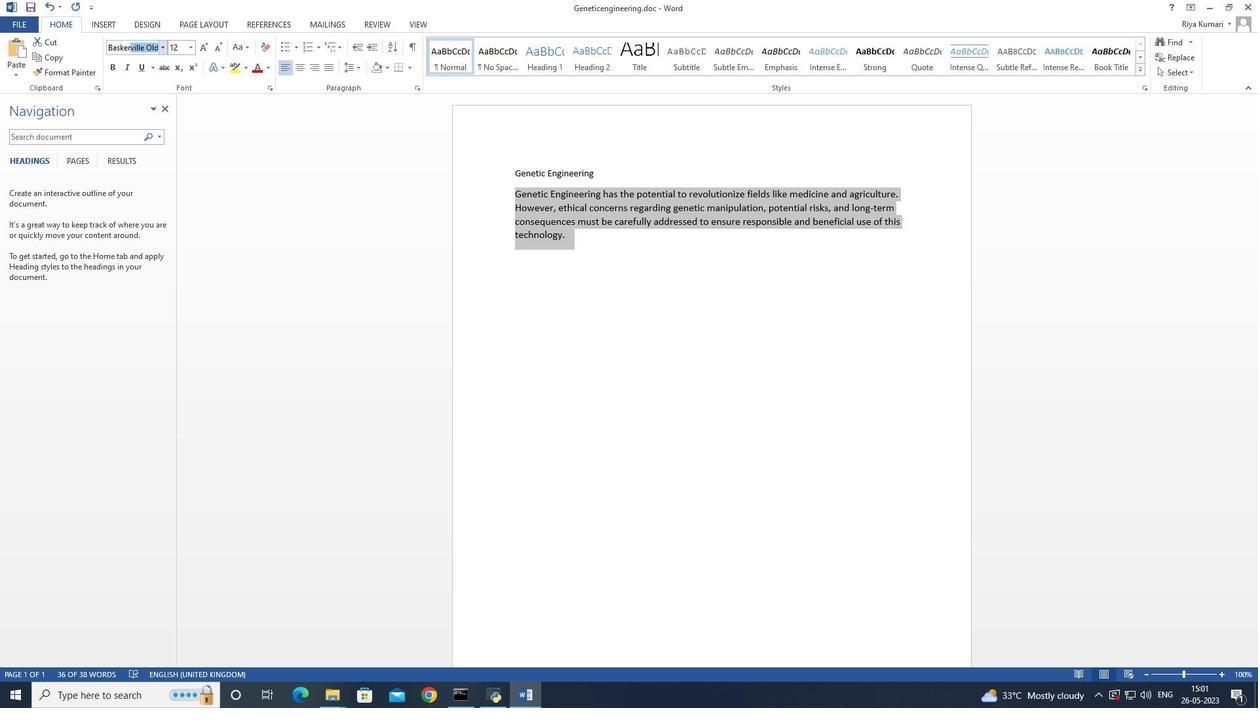 
Action: Mouse moved to (607, 168)
Screenshot: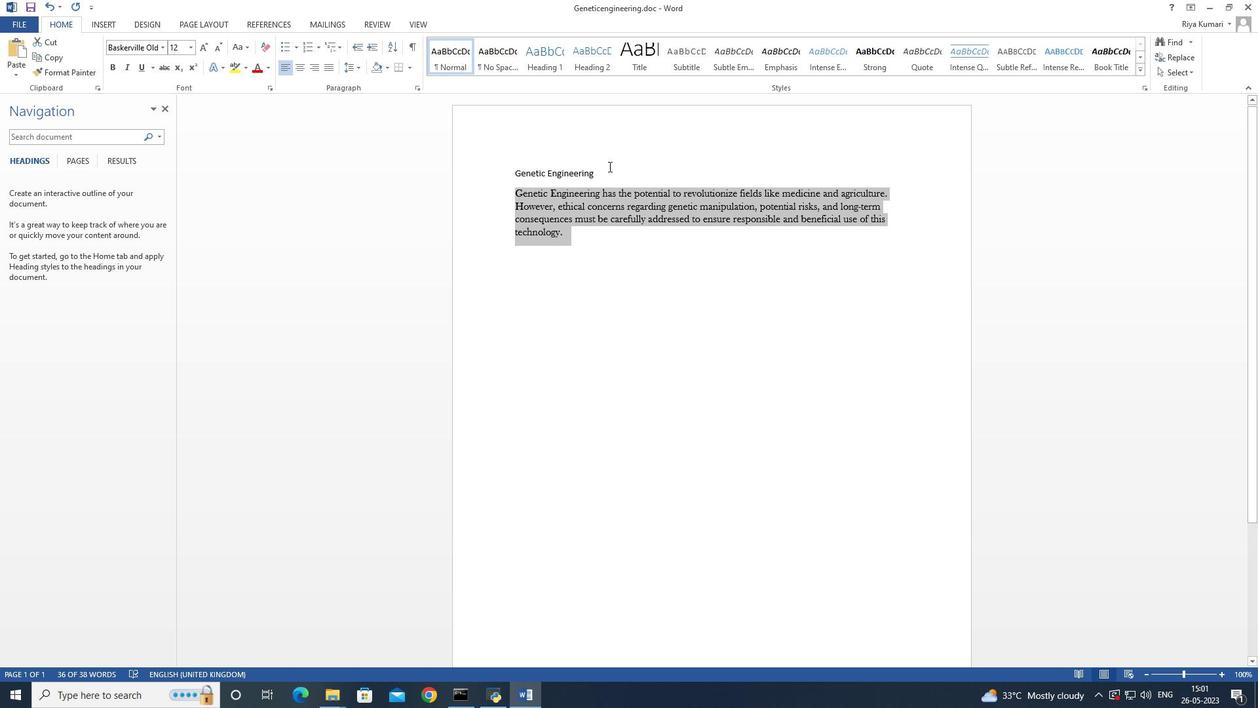 
Action: Mouse pressed left at (607, 168)
Screenshot: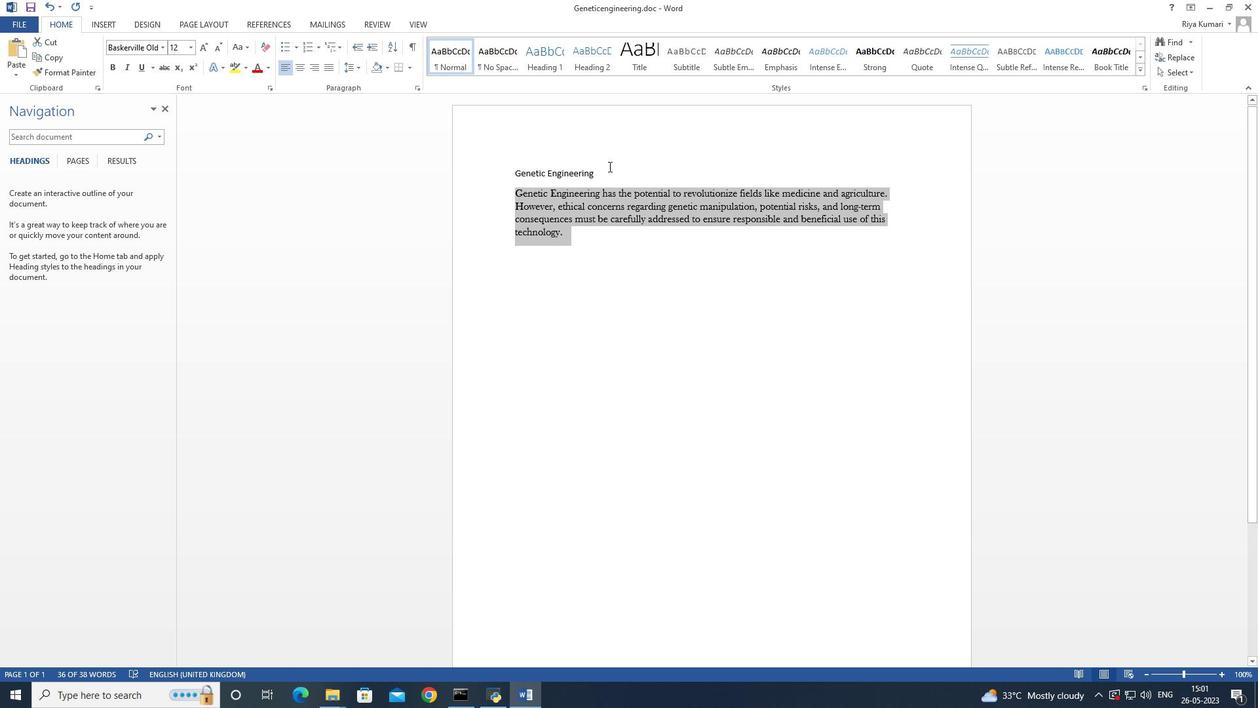 
Action: Mouse moved to (137, 47)
Screenshot: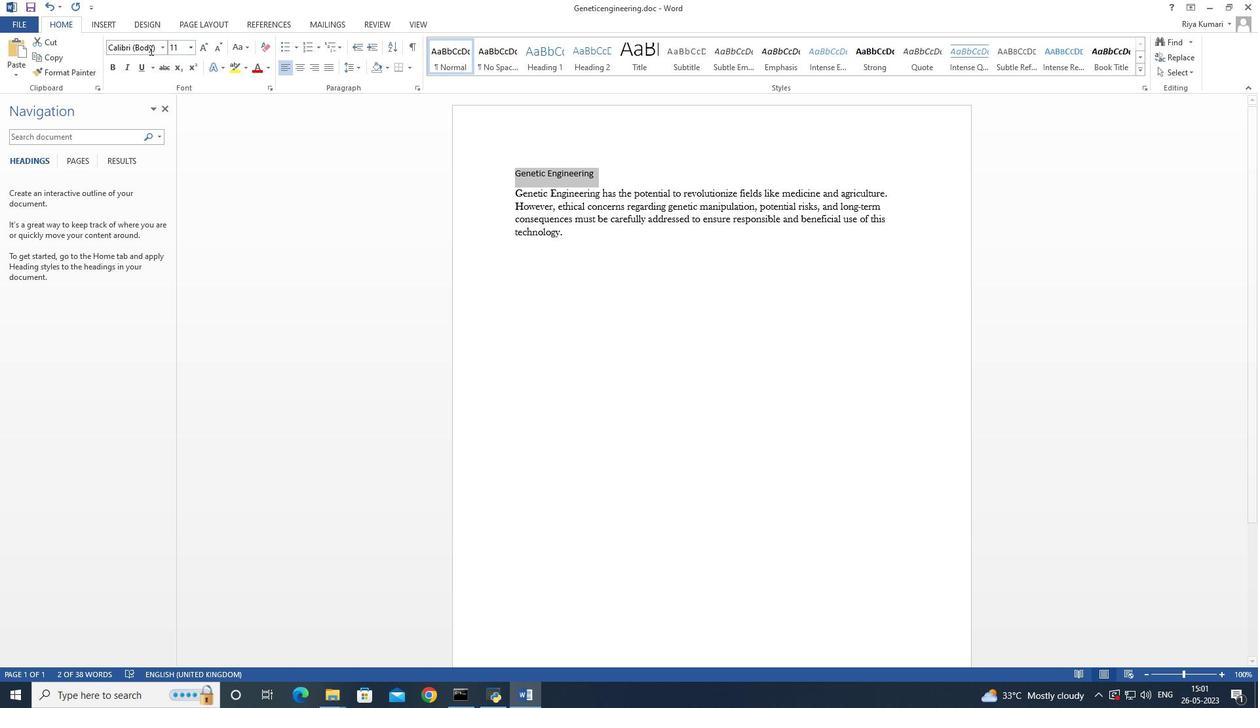
Action: Mouse pressed left at (137, 47)
Screenshot: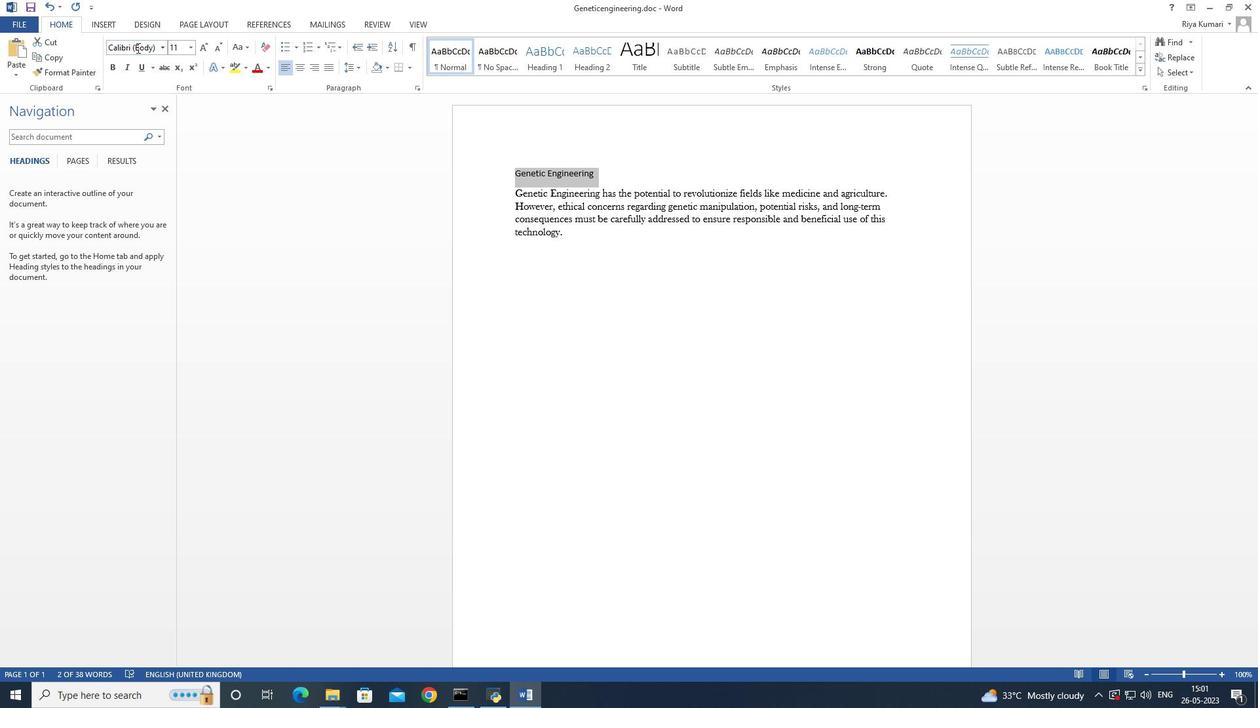 
Action: Mouse moved to (241, 62)
Screenshot: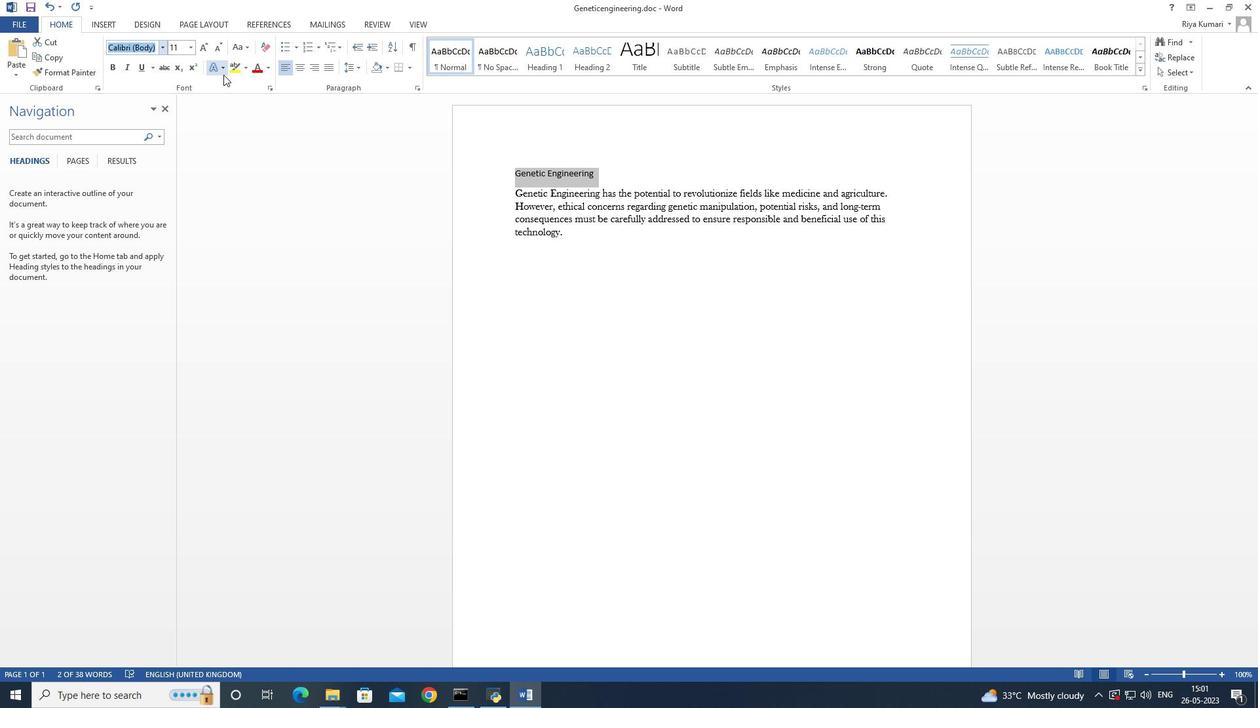 
Action: Key pressed <Key.shift>Bernard<Key.enter>
Screenshot: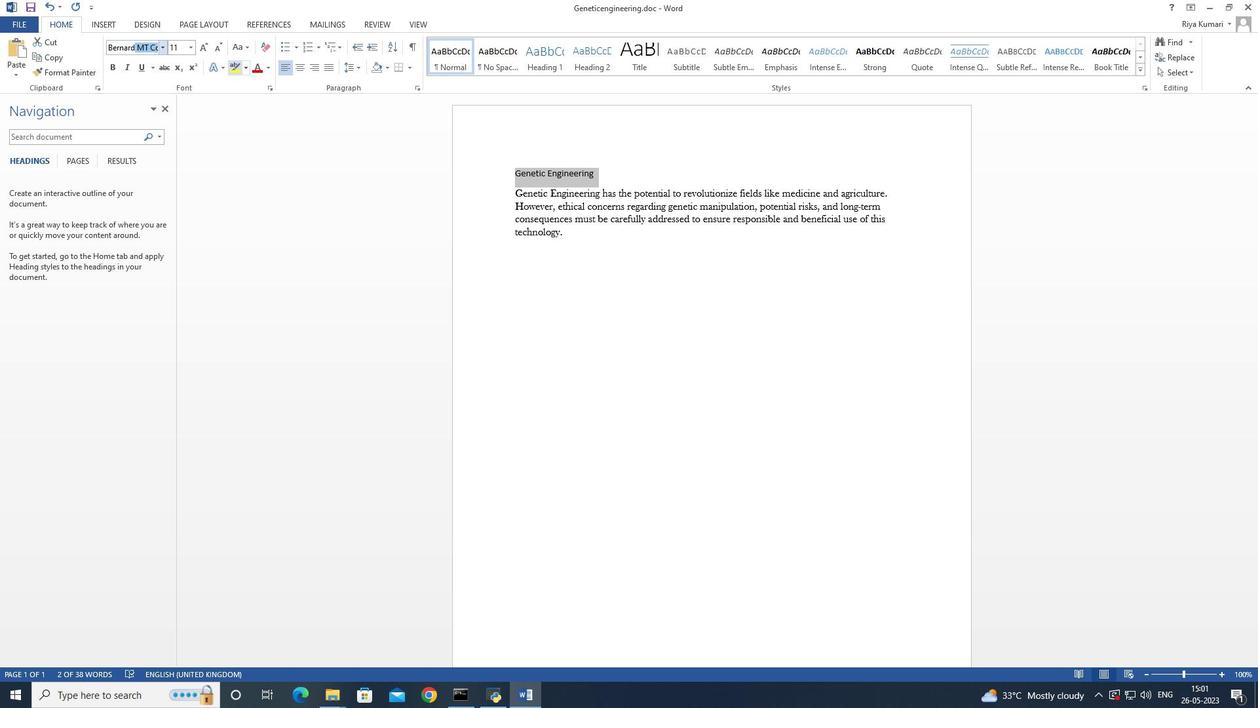 
Action: Mouse moved to (200, 47)
Screenshot: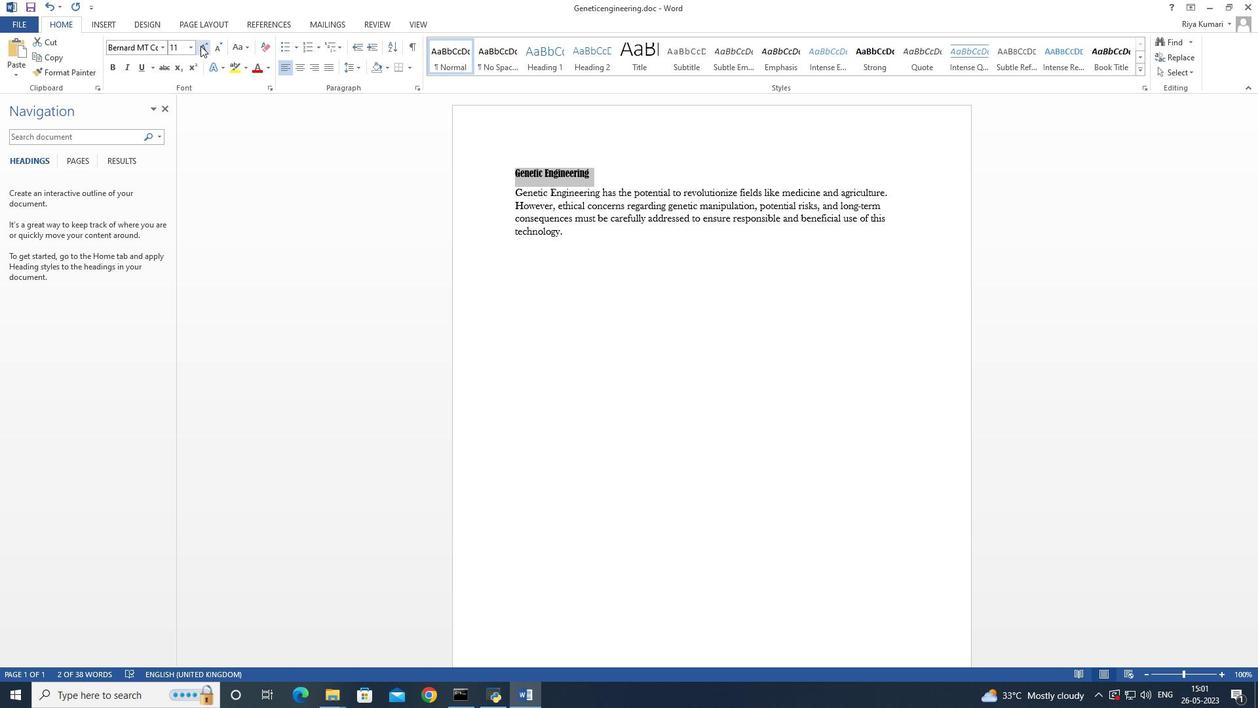 
Action: Mouse pressed left at (200, 47)
Screenshot: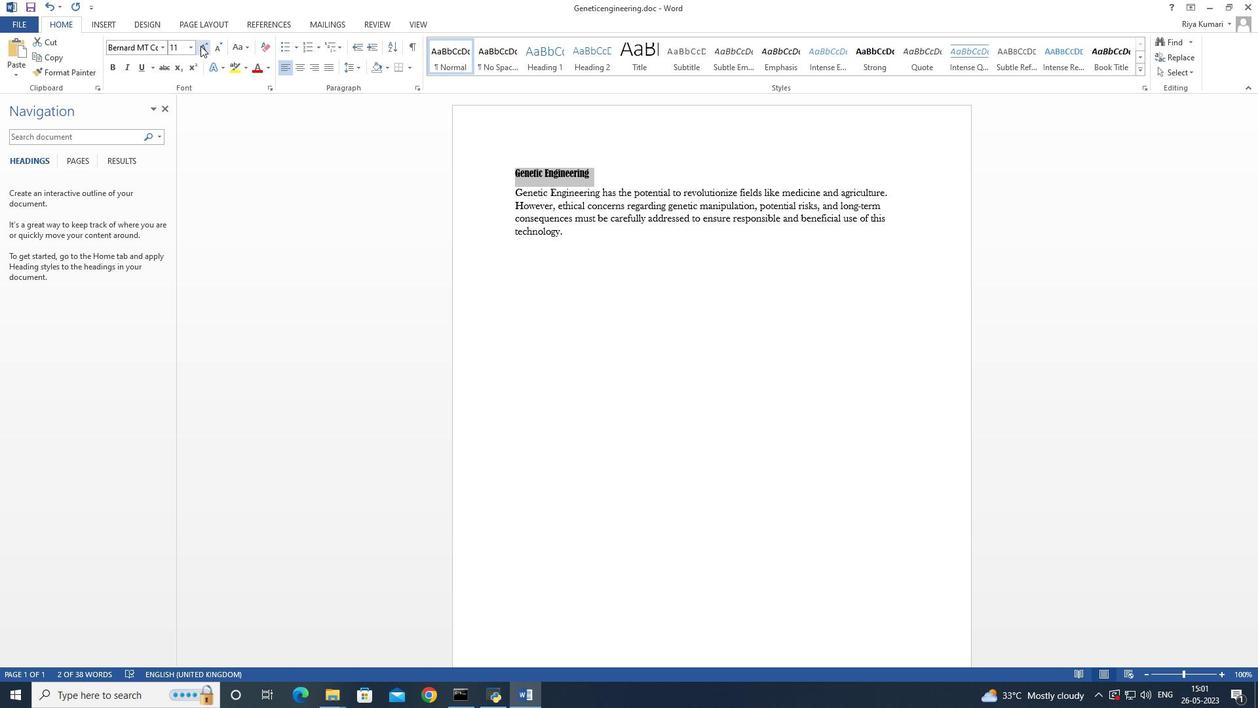 
Action: Mouse pressed left at (200, 47)
Screenshot: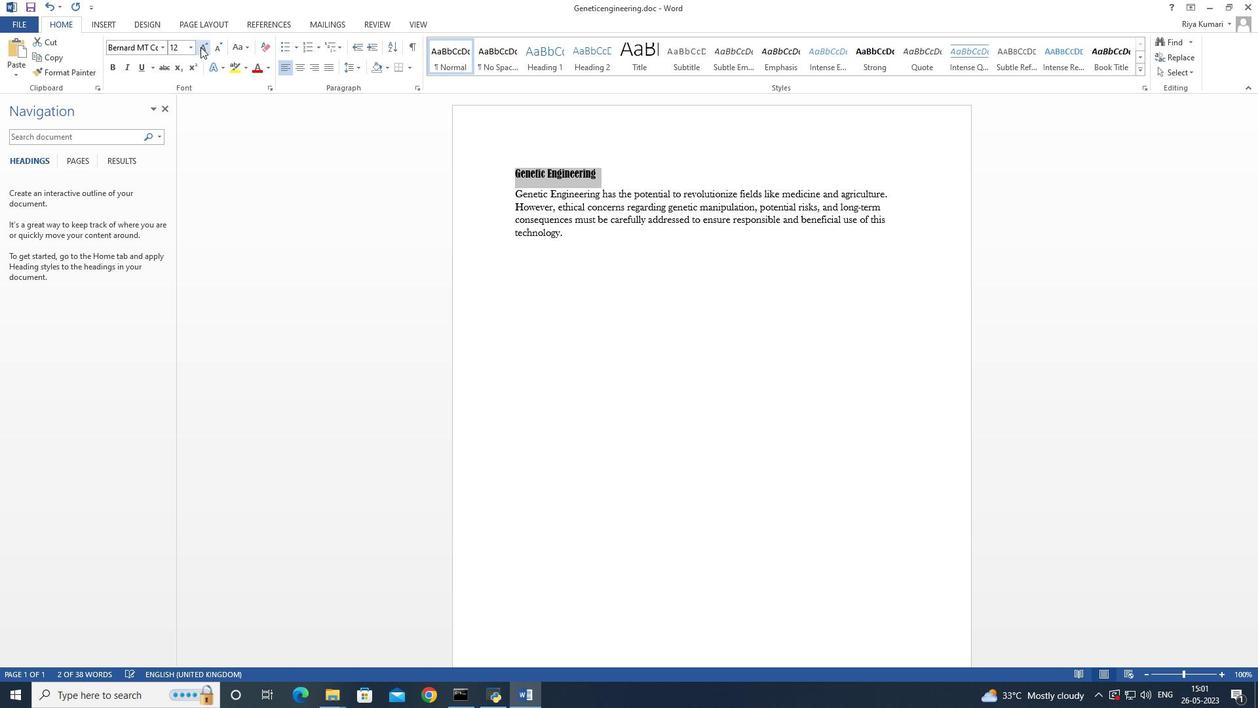 
Action: Mouse pressed left at (200, 47)
Screenshot: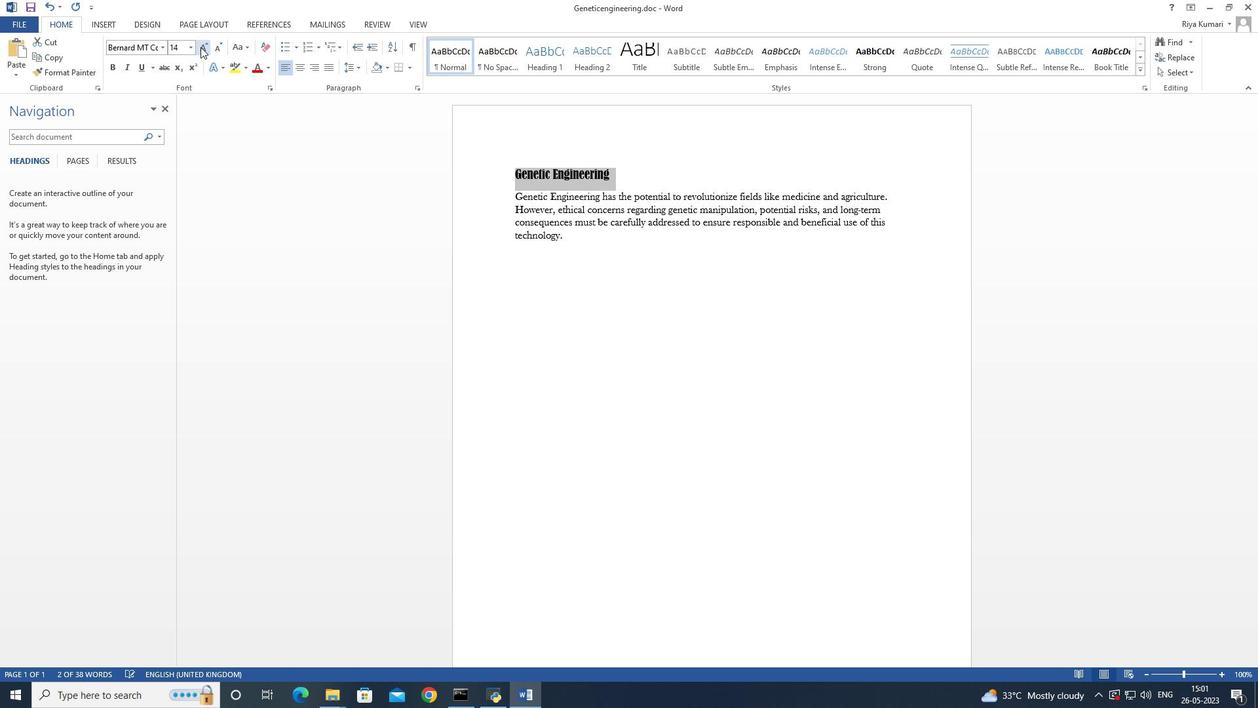 
Action: Mouse moved to (222, 51)
Screenshot: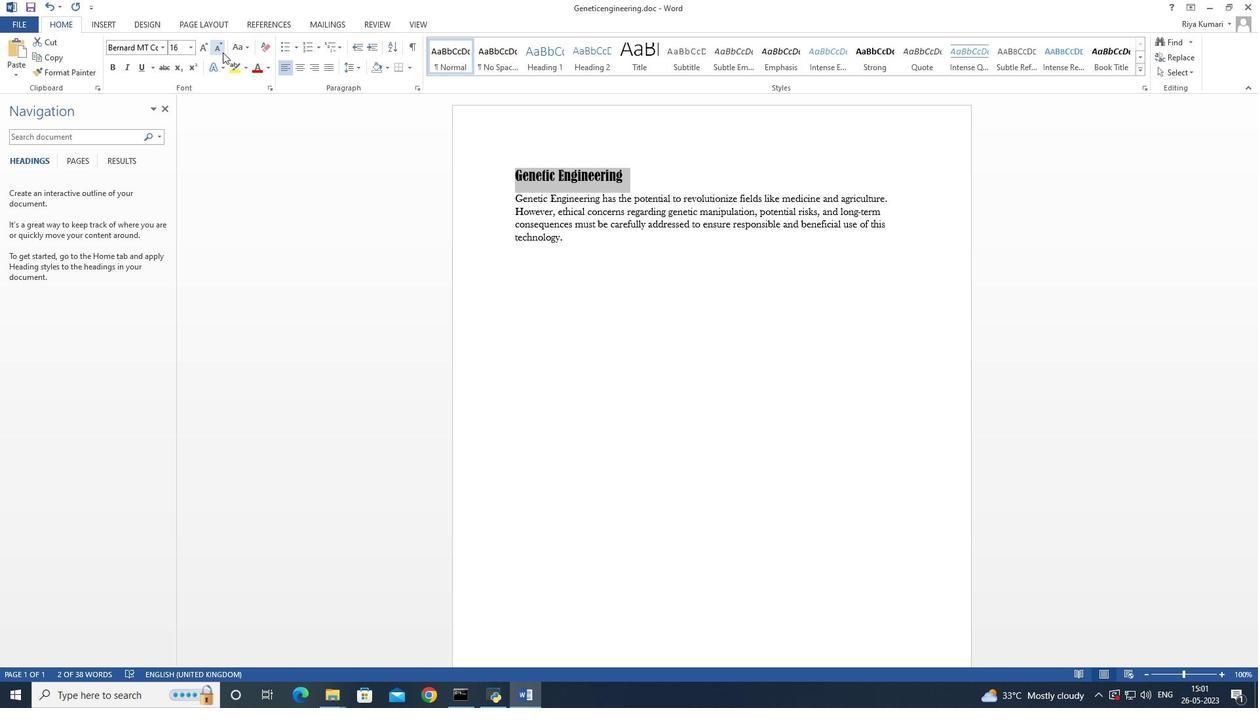
Action: Mouse pressed left at (222, 51)
Screenshot: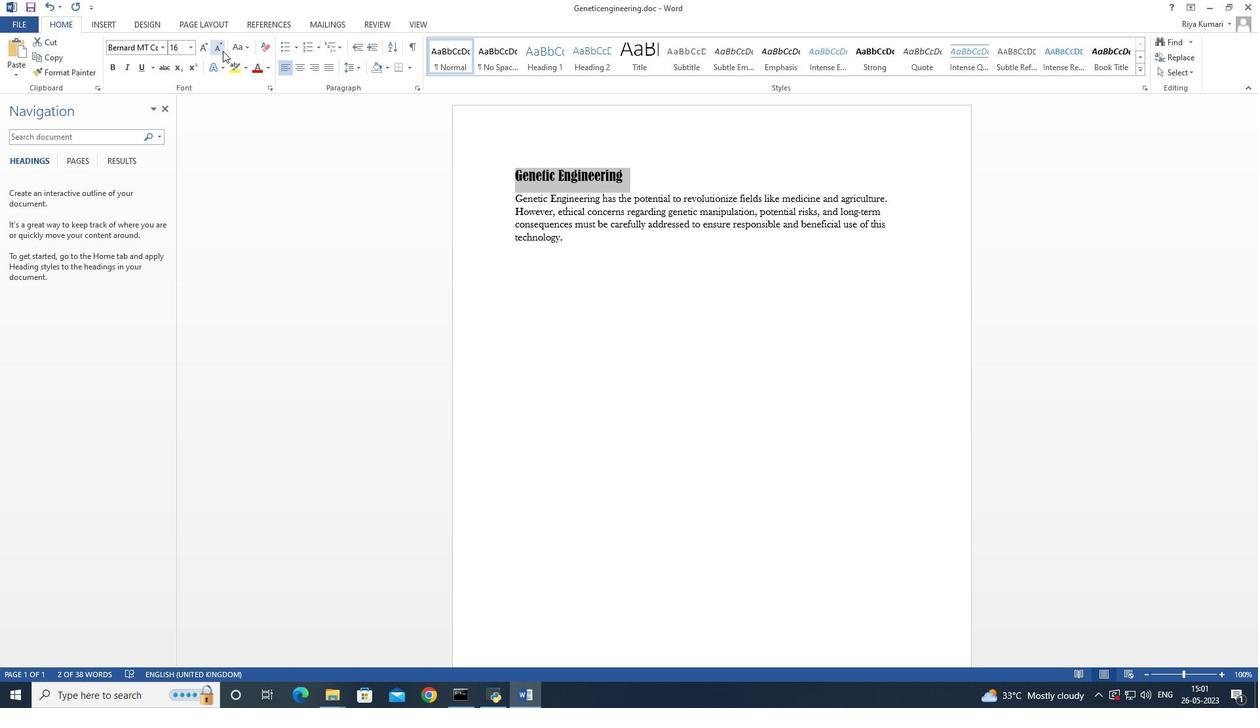 
Action: Mouse moved to (280, 68)
Screenshot: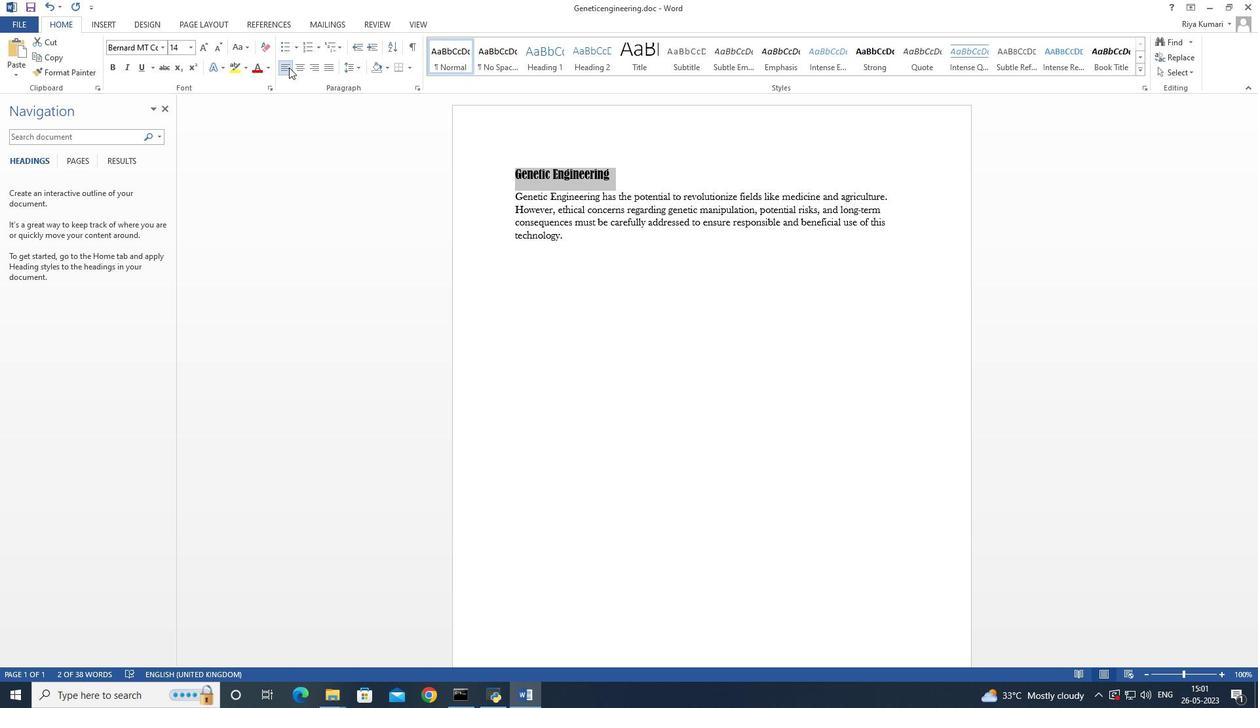 
Action: Mouse pressed left at (280, 68)
Screenshot: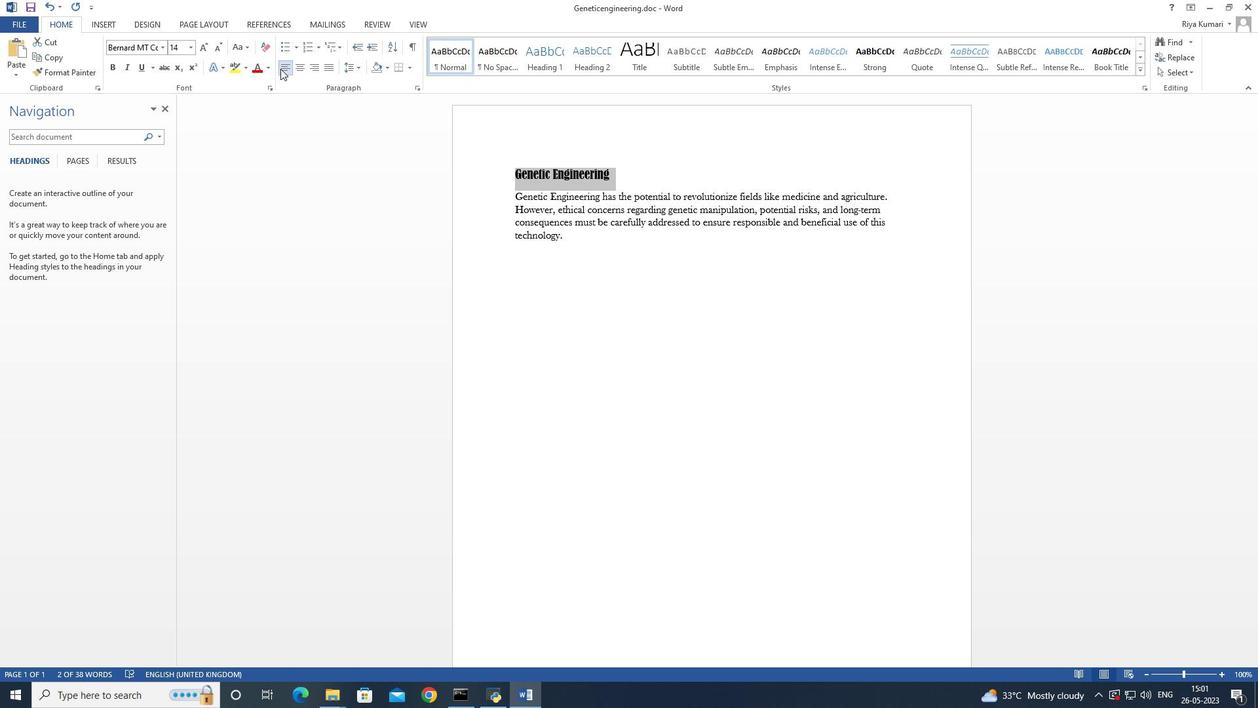 
Action: Mouse moved to (641, 301)
Screenshot: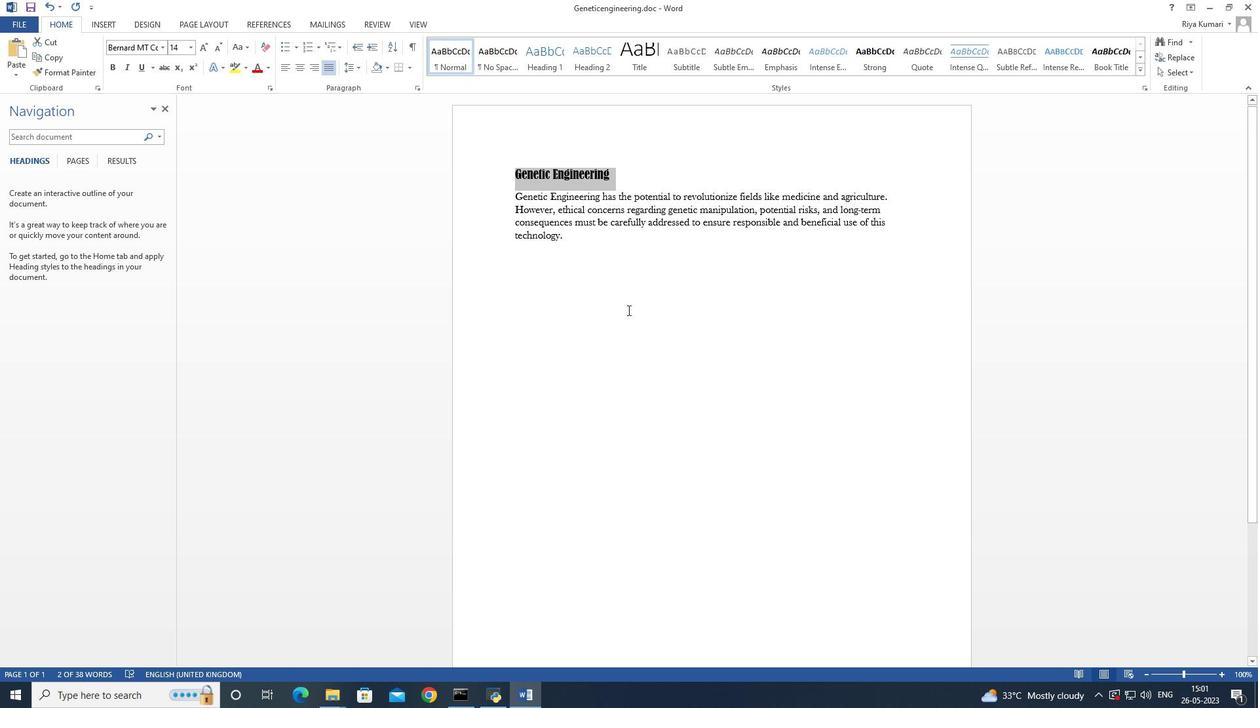 
Action: Mouse pressed left at (641, 301)
Screenshot: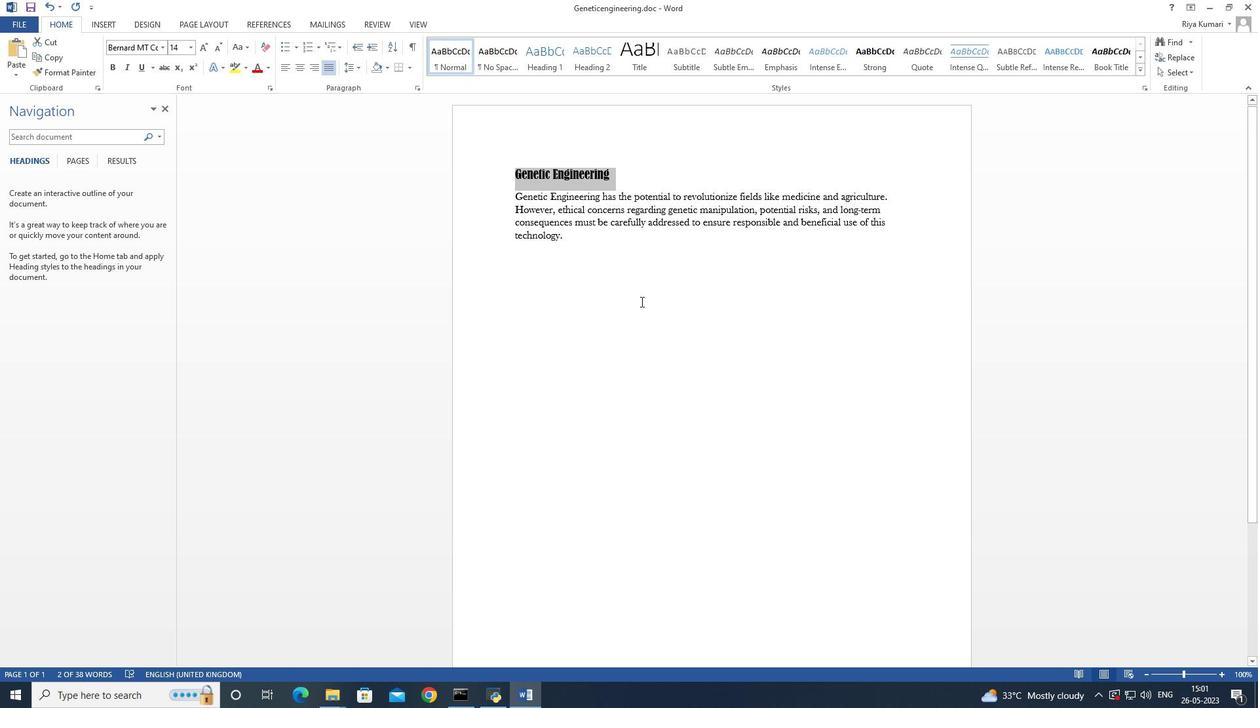 
Action: Mouse moved to (628, 302)
Screenshot: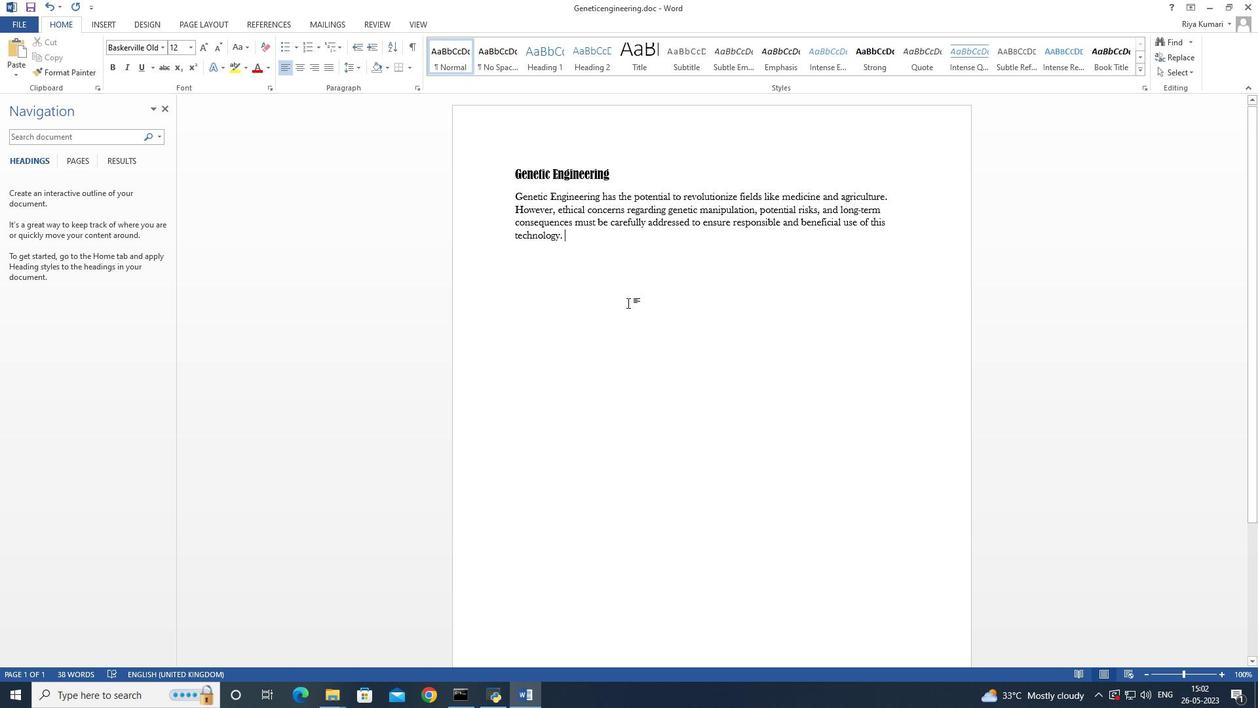 
Action: Key pressed ctrl+S
Screenshot: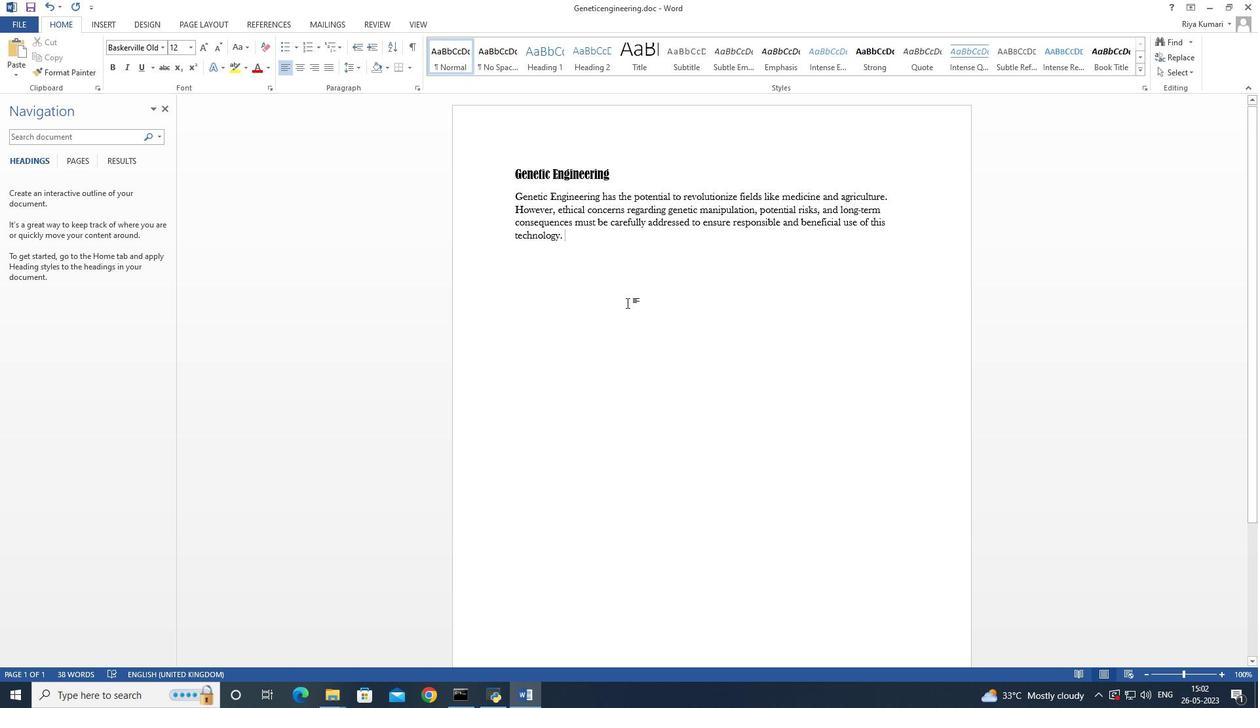 
Action: Mouse moved to (622, 302)
Screenshot: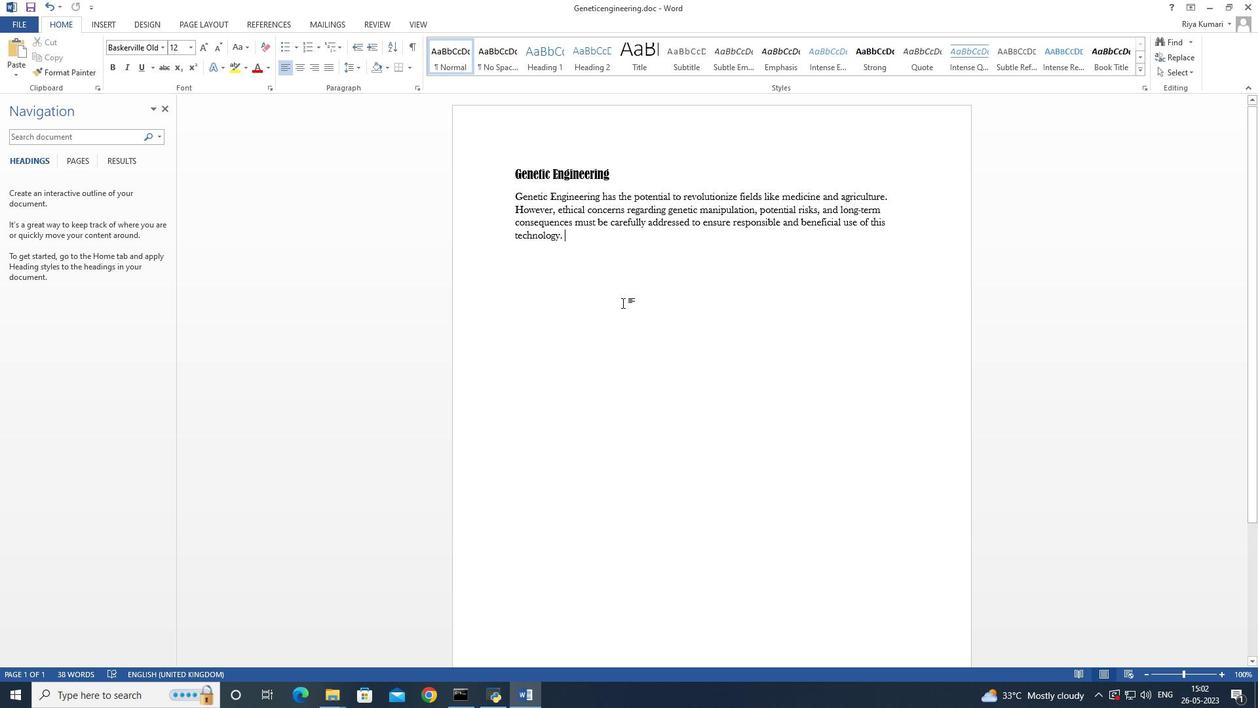 
